 Task: Look for space in Zhu Cheng City, China from 1st June, 2023 to 9th June, 2023 for 5 adults in price range Rs.6000 to Rs.12000. Place can be entire place with 3 bedrooms having 3 beds and 3 bathrooms. Property type can be house, flat, guest house. Booking option can be shelf check-in. Required host language is Chinese (Simplified).
Action: Mouse moved to (532, 83)
Screenshot: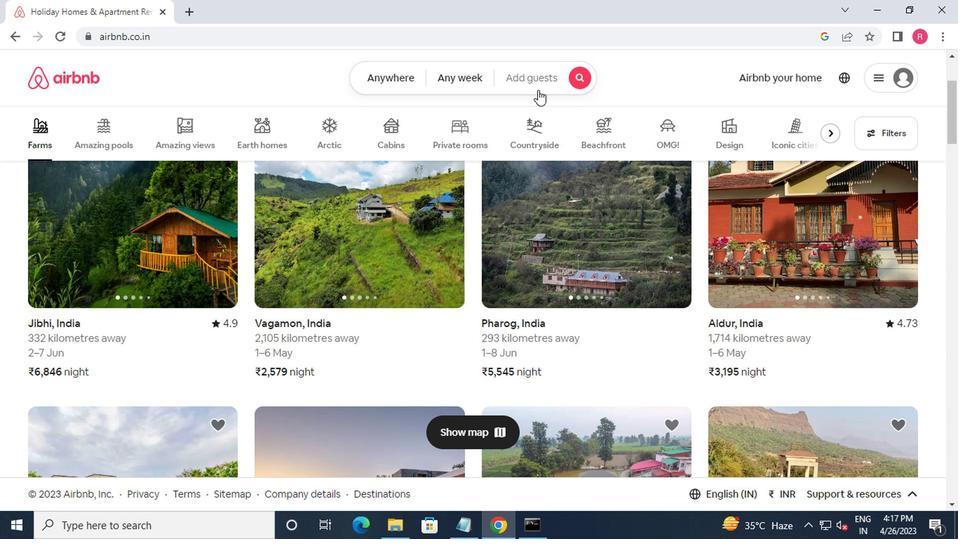 
Action: Mouse pressed left at (532, 83)
Screenshot: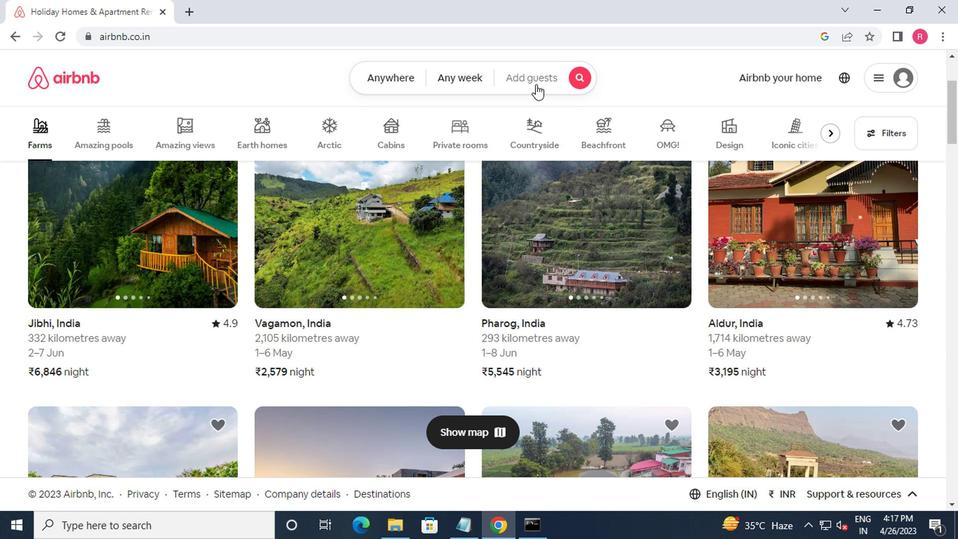 
Action: Mouse moved to (263, 143)
Screenshot: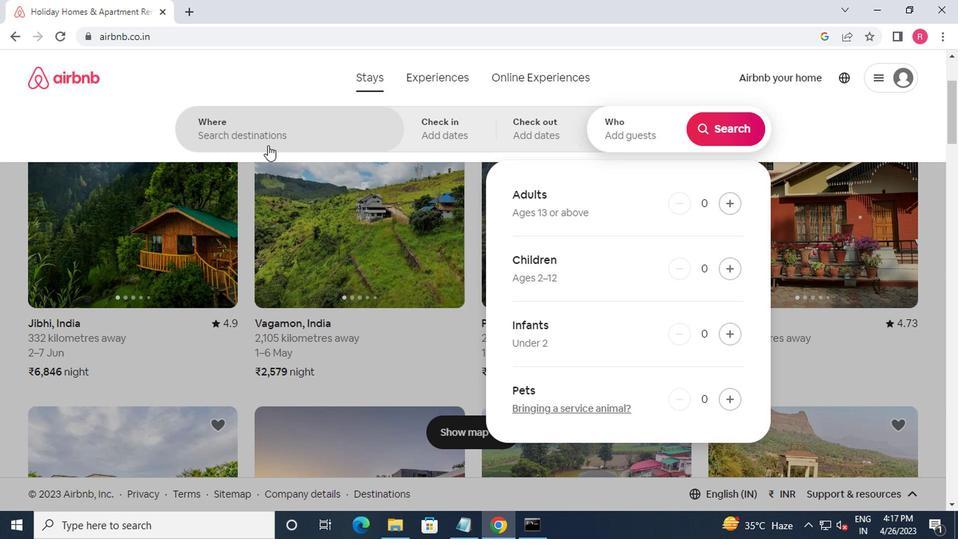 
Action: Mouse pressed left at (263, 143)
Screenshot: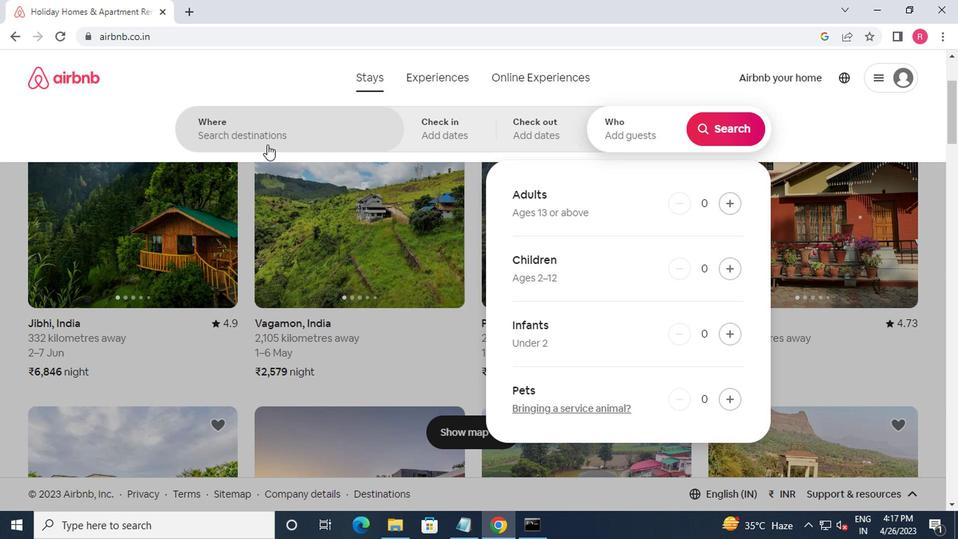 
Action: Mouse moved to (263, 143)
Screenshot: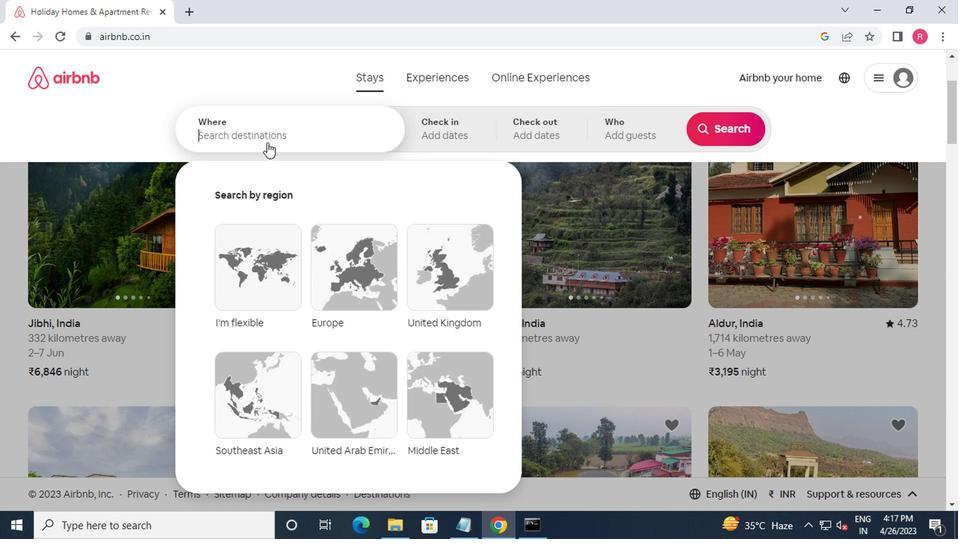 
Action: Key pressed zhu,china<Key.enter>
Screenshot: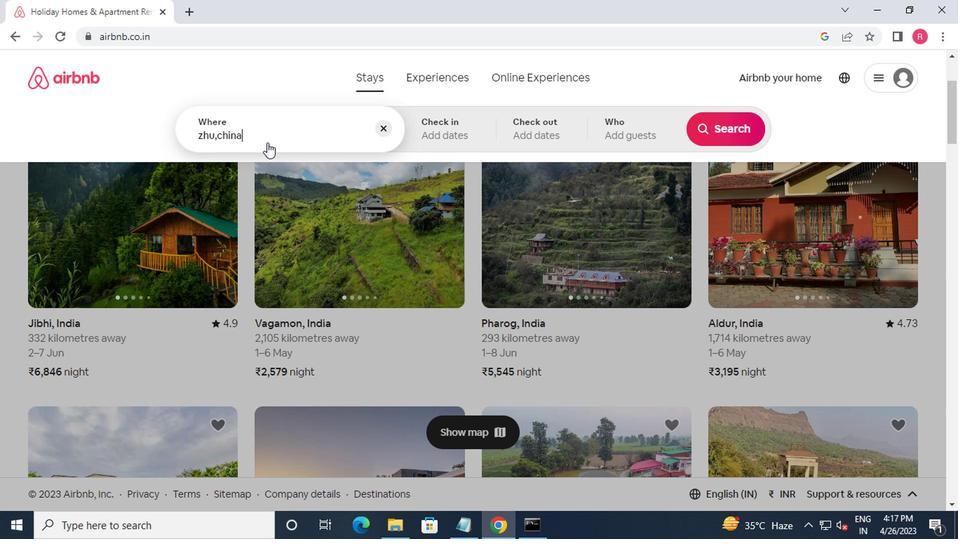 
Action: Mouse moved to (713, 245)
Screenshot: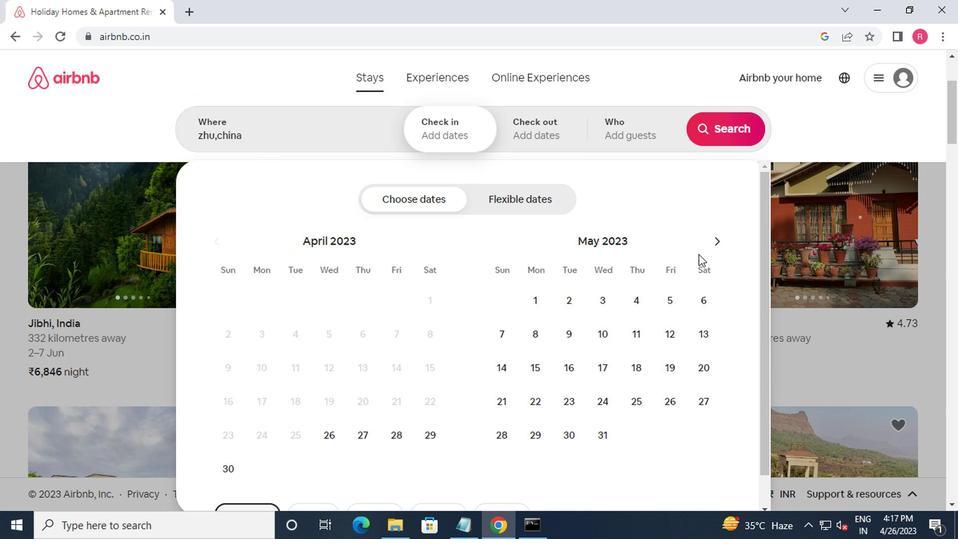 
Action: Mouse pressed left at (713, 245)
Screenshot: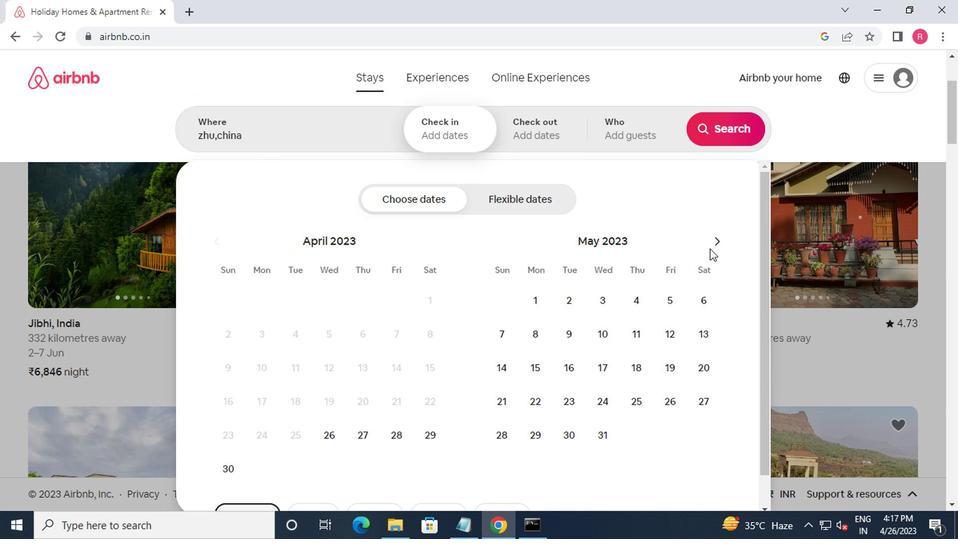 
Action: Mouse moved to (628, 305)
Screenshot: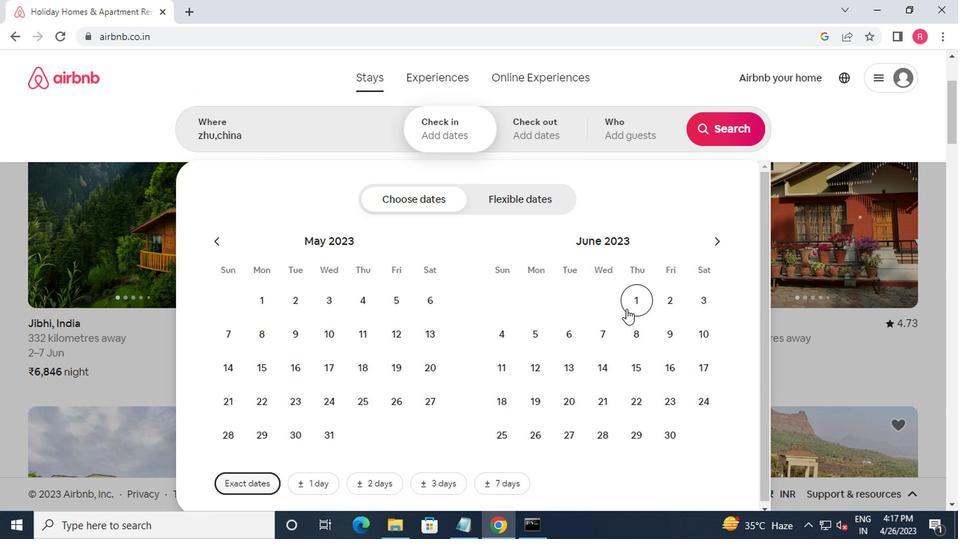 
Action: Mouse pressed left at (628, 305)
Screenshot: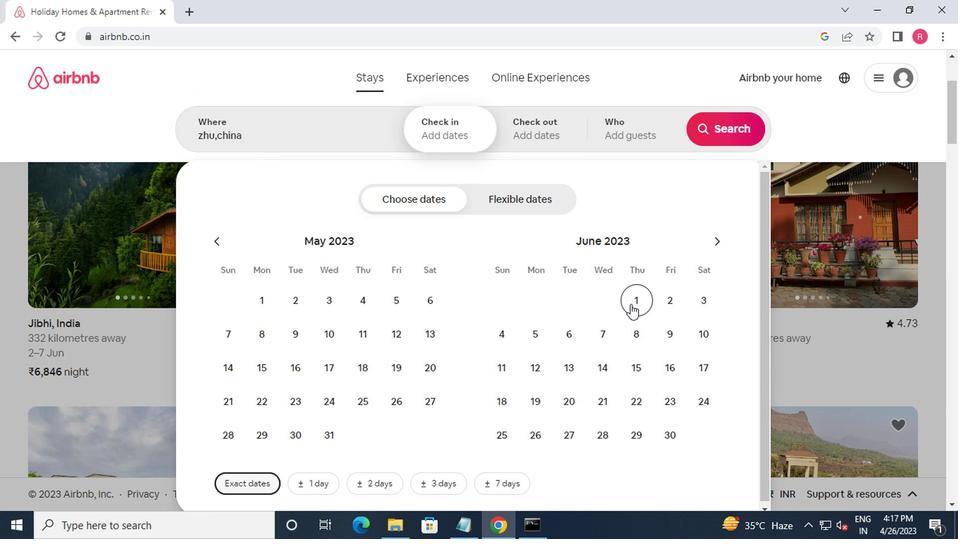 
Action: Mouse moved to (674, 335)
Screenshot: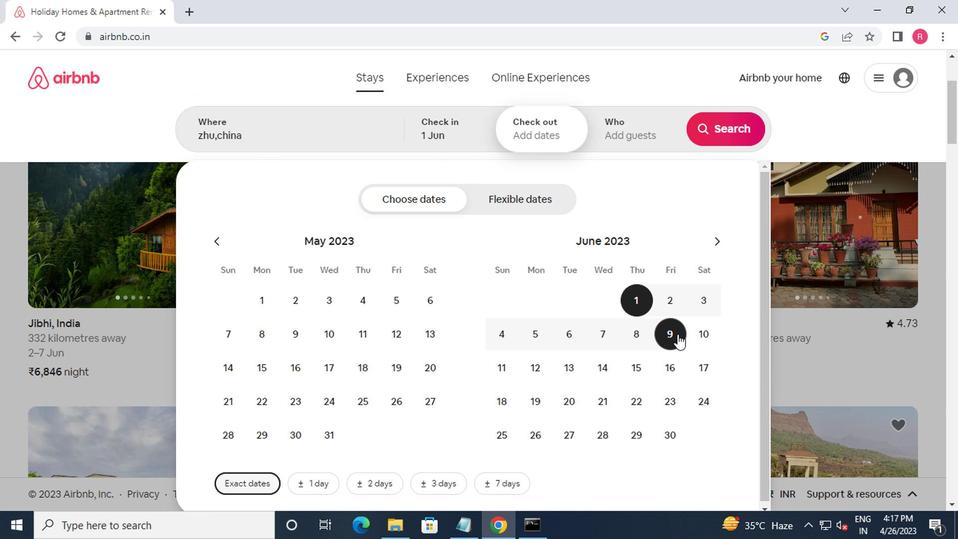 
Action: Mouse pressed left at (674, 335)
Screenshot: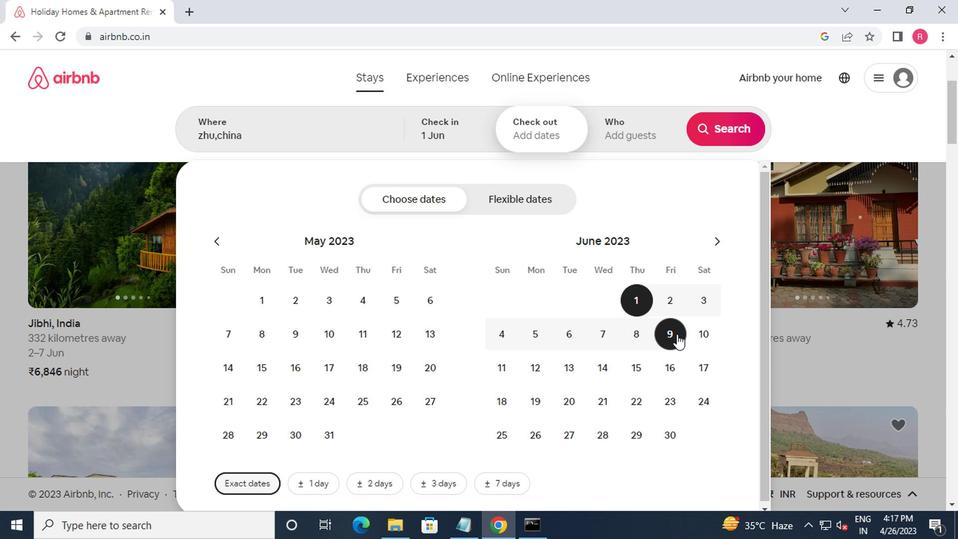 
Action: Mouse moved to (612, 124)
Screenshot: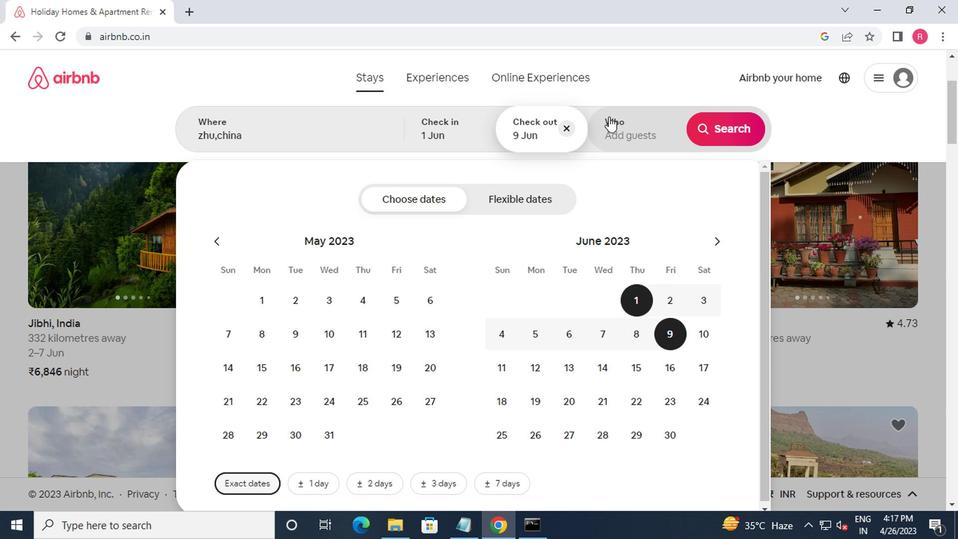 
Action: Mouse pressed left at (612, 124)
Screenshot: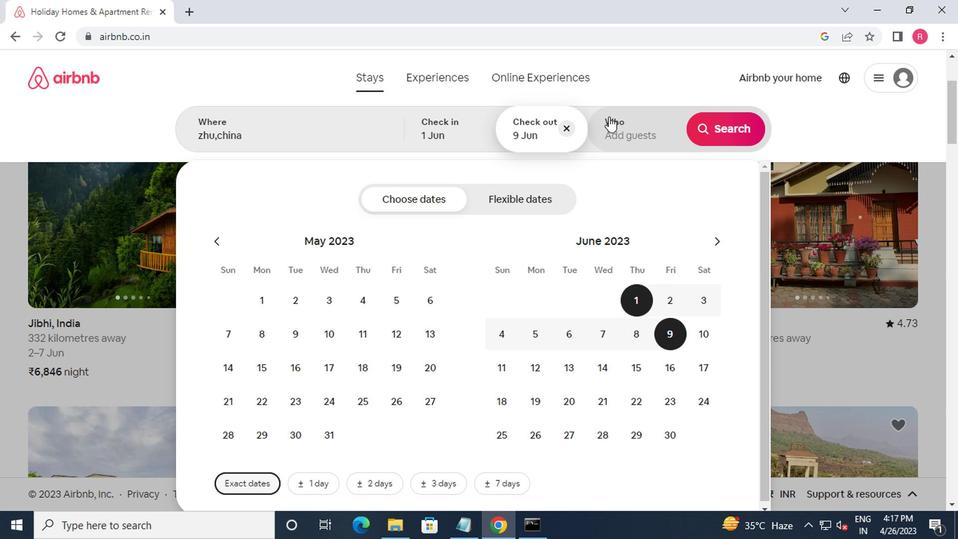 
Action: Mouse moved to (724, 204)
Screenshot: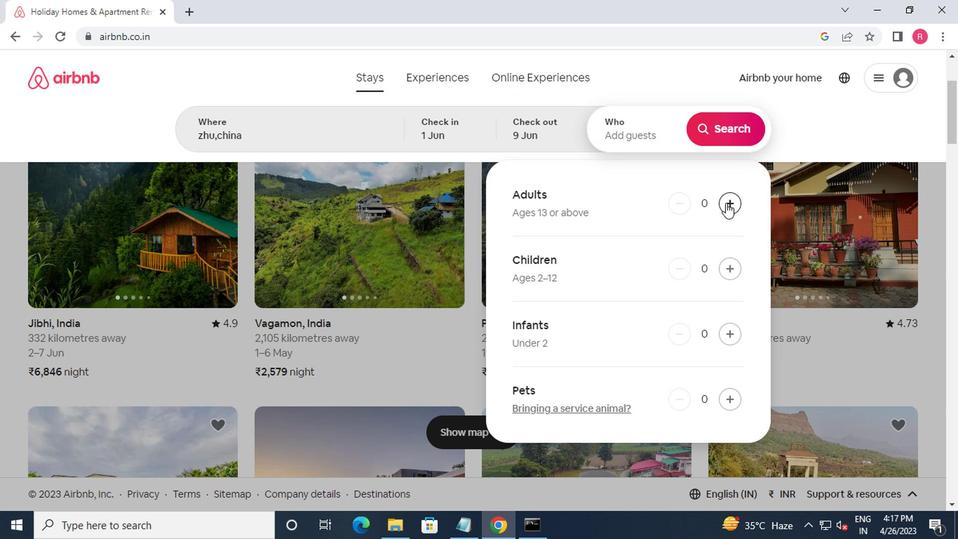 
Action: Mouse pressed left at (724, 204)
Screenshot: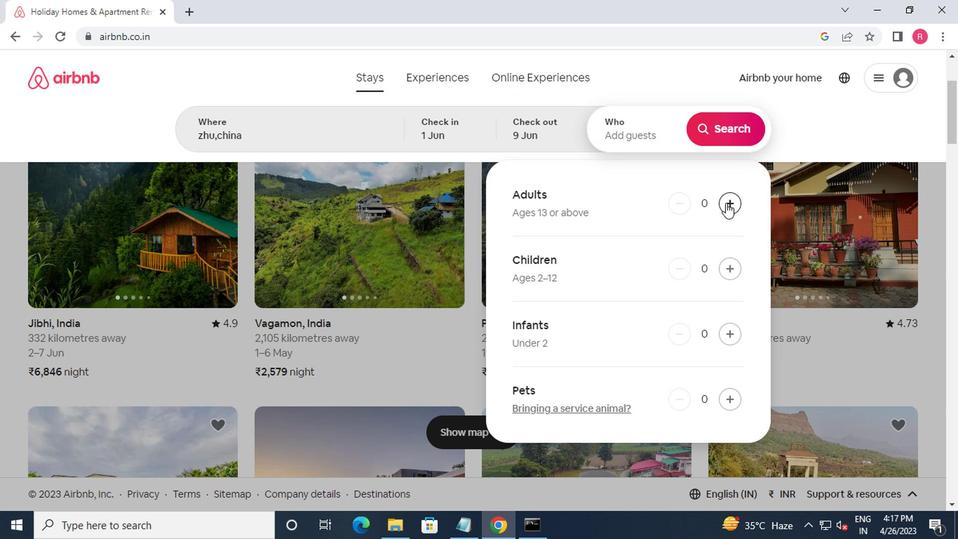 
Action: Mouse moved to (724, 204)
Screenshot: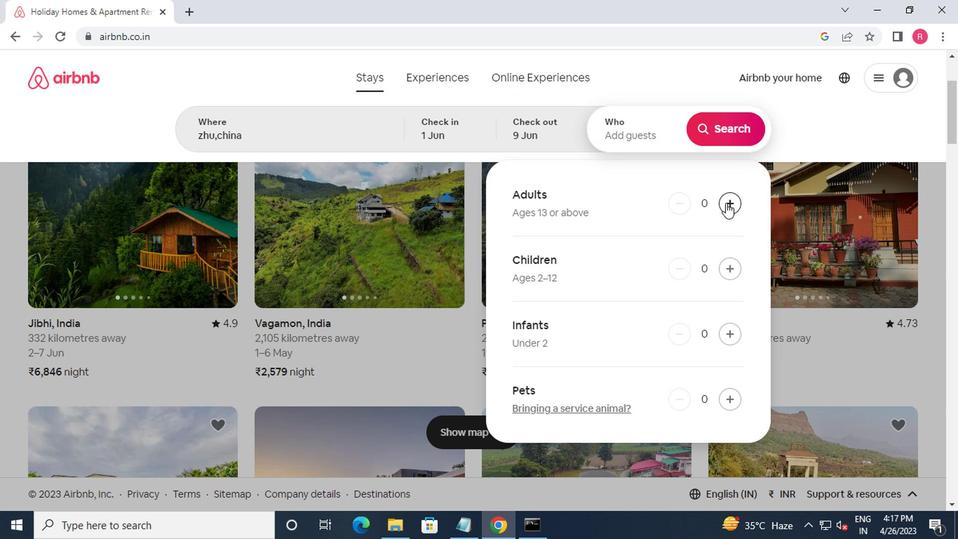 
Action: Mouse pressed left at (724, 204)
Screenshot: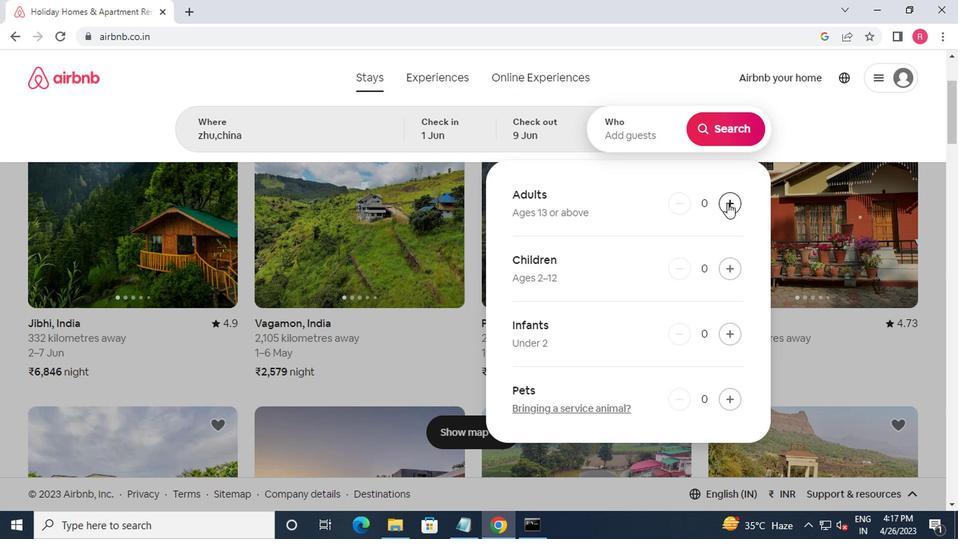 
Action: Mouse moved to (726, 202)
Screenshot: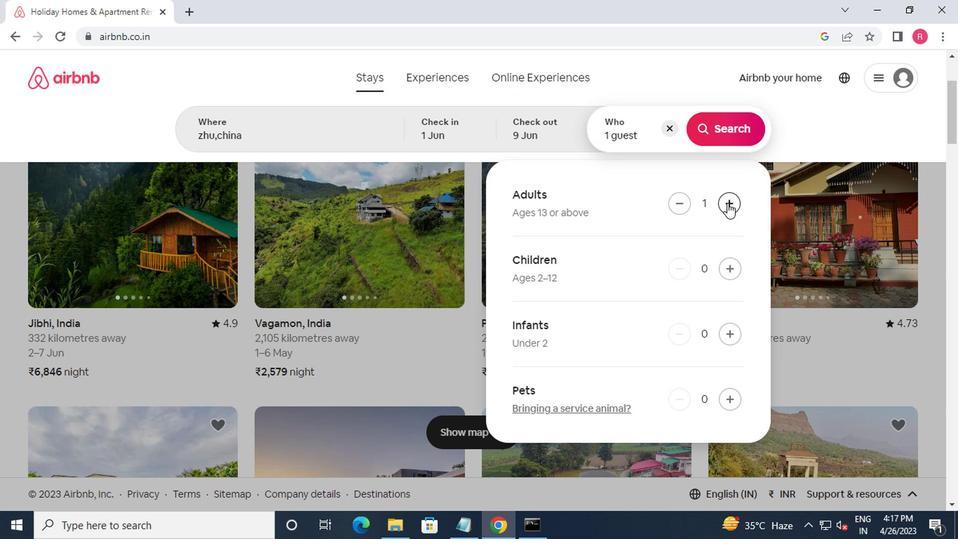 
Action: Mouse pressed left at (726, 202)
Screenshot: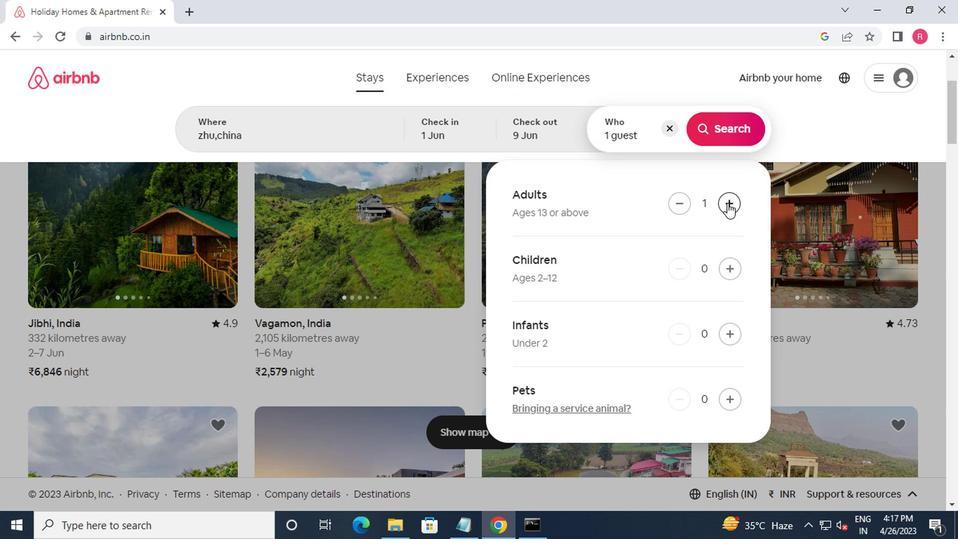 
Action: Mouse moved to (727, 201)
Screenshot: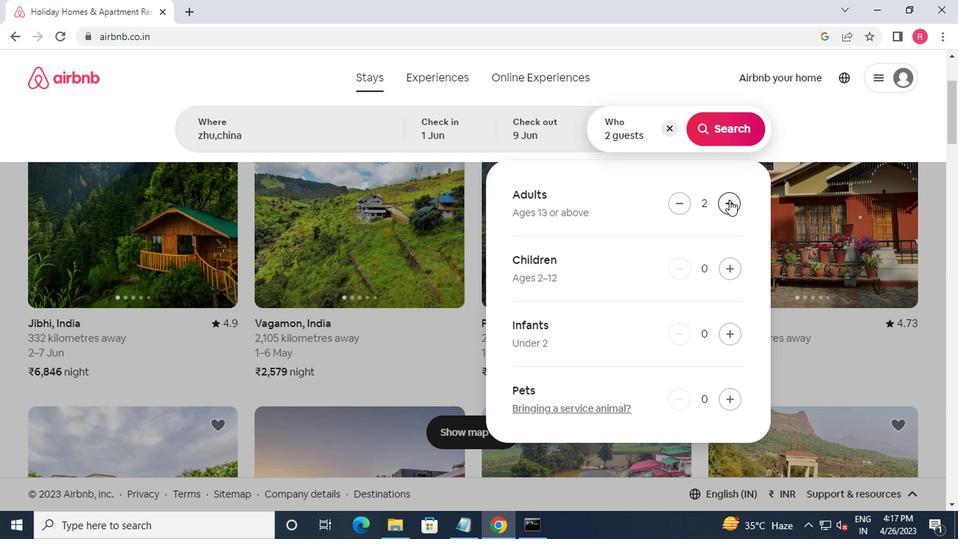 
Action: Mouse pressed left at (727, 201)
Screenshot: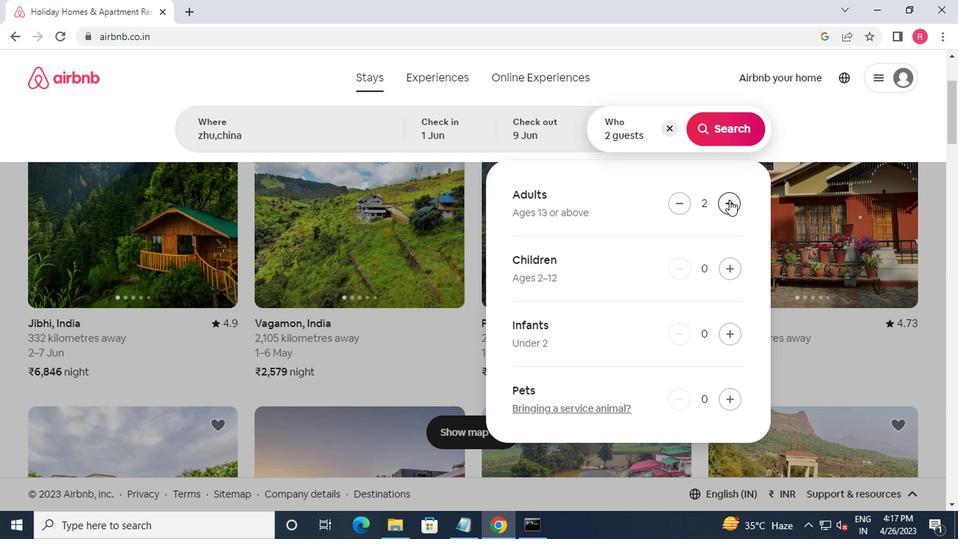 
Action: Mouse pressed left at (727, 201)
Screenshot: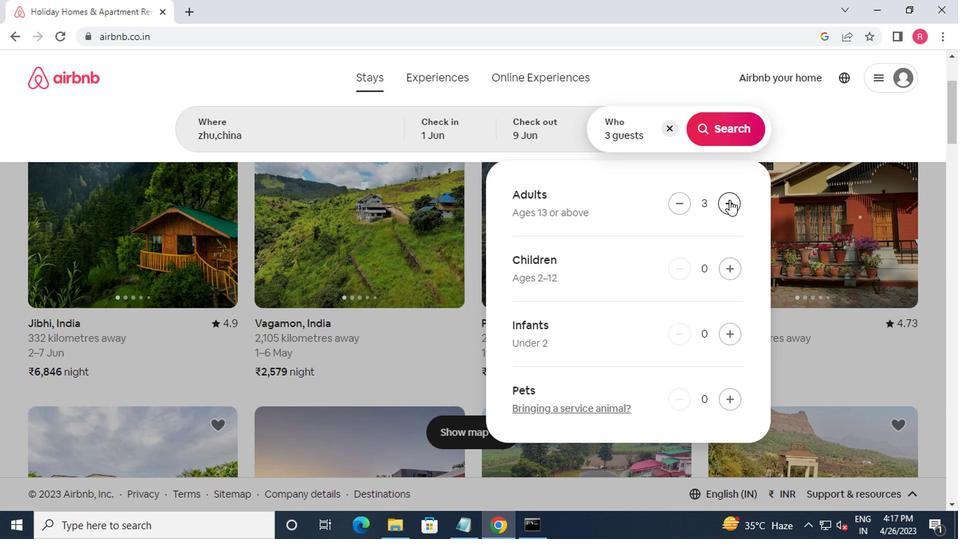 
Action: Mouse moved to (705, 140)
Screenshot: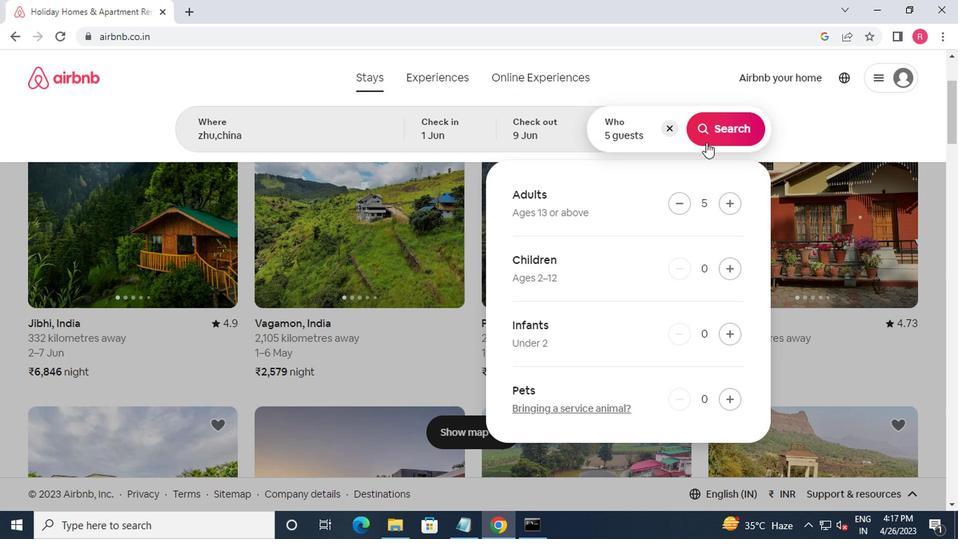 
Action: Mouse pressed left at (705, 140)
Screenshot: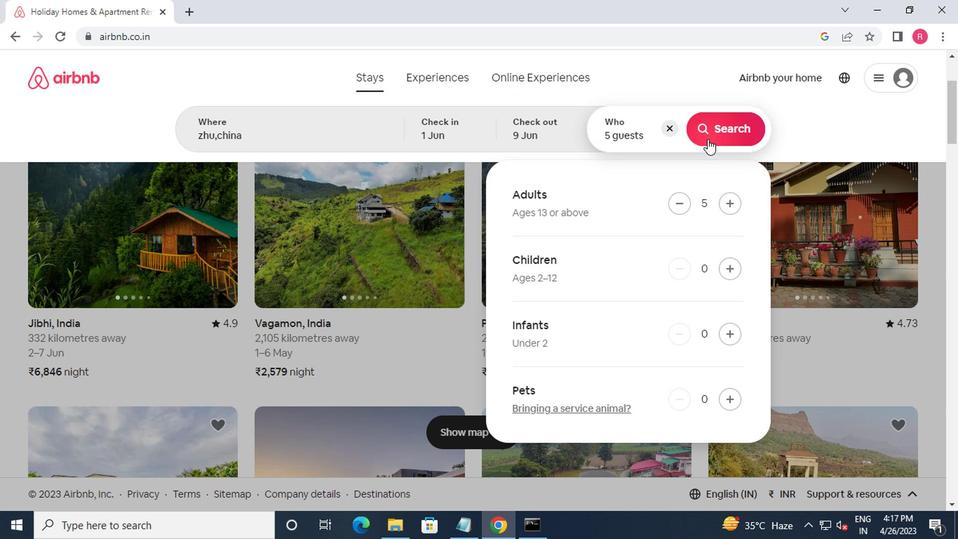 
Action: Mouse moved to (892, 130)
Screenshot: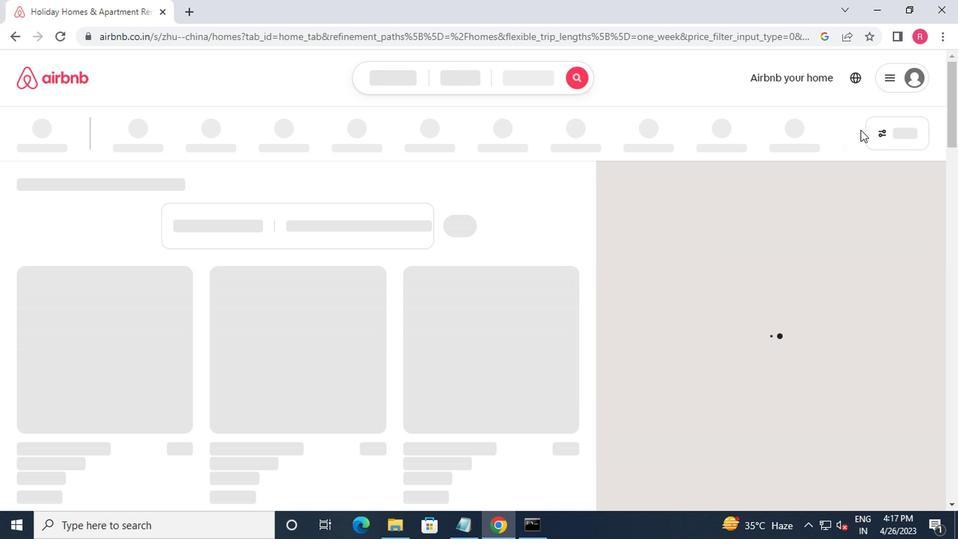 
Action: Mouse pressed left at (892, 130)
Screenshot: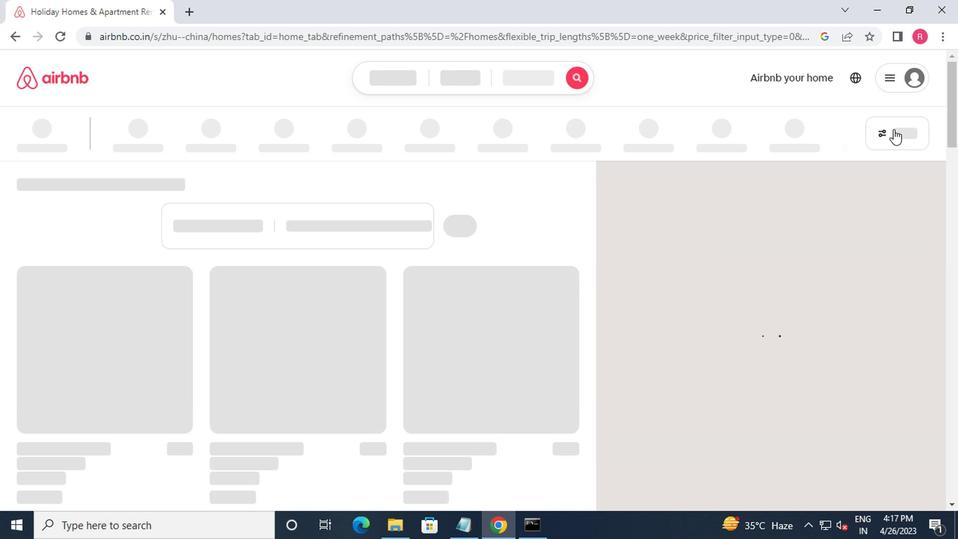 
Action: Mouse moved to (313, 224)
Screenshot: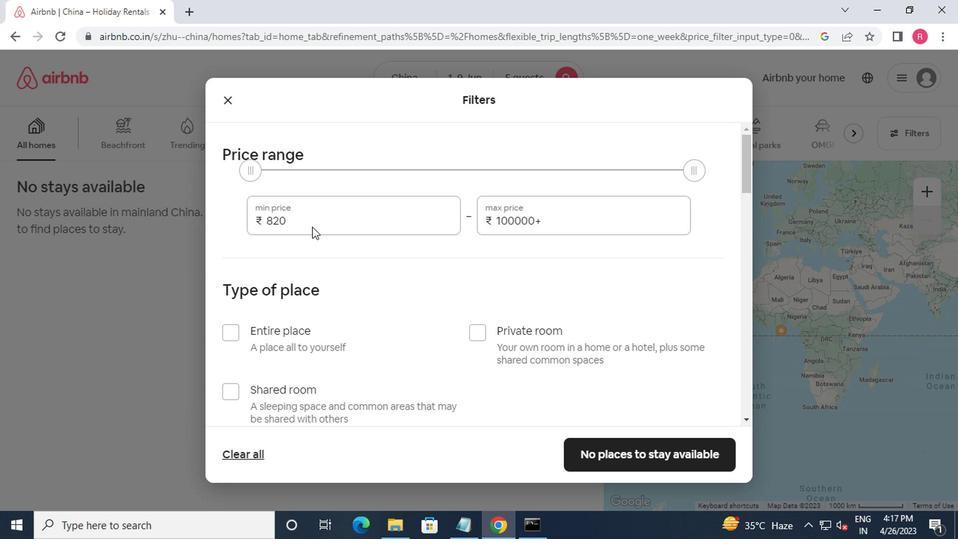 
Action: Mouse pressed left at (313, 224)
Screenshot: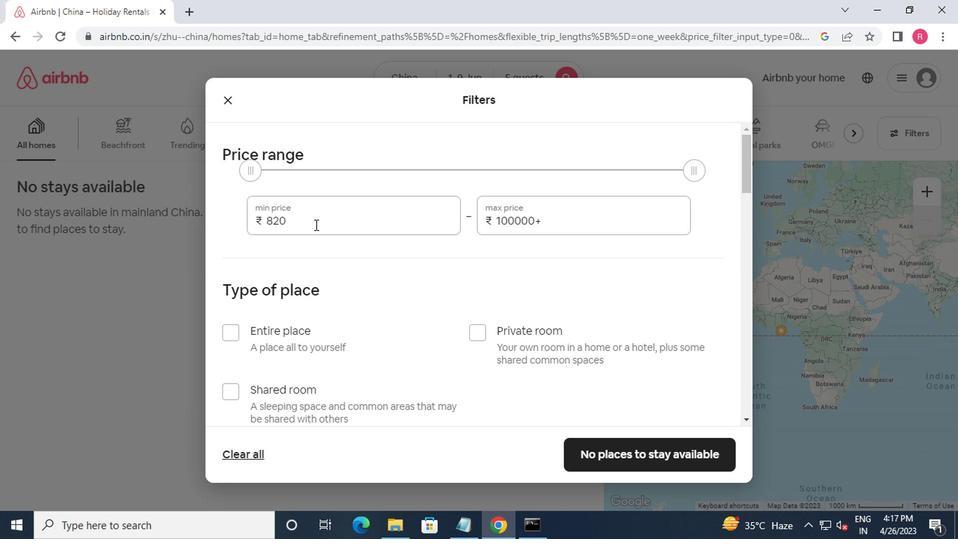 
Action: Mouse moved to (291, 246)
Screenshot: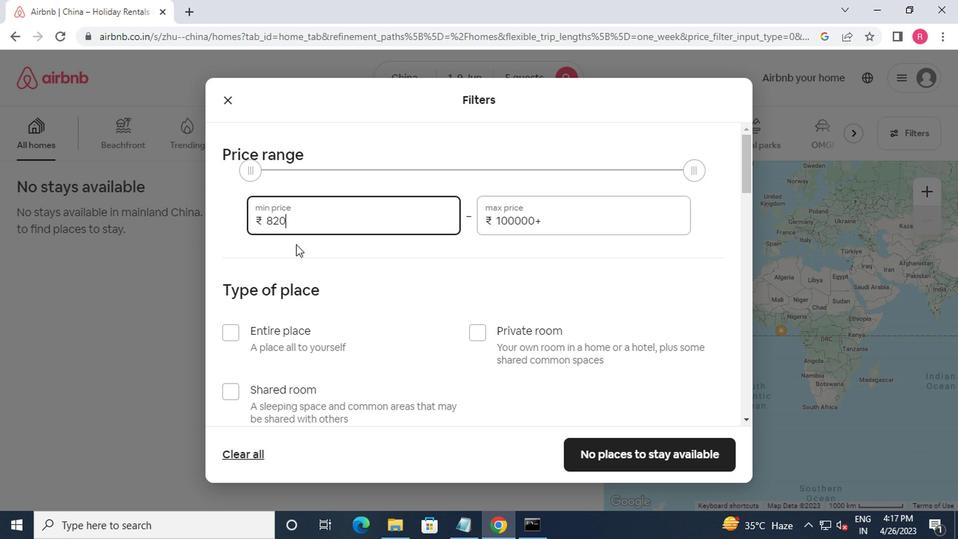 
Action: Key pressed <Key.backspace><Key.backspace><Key.backspace><Key.backspace>6000<Key.tab>12<Key.backspace><Key.backspace><Key.backspace><Key.backspace><Key.backspace><Key.backspace>2000
Screenshot: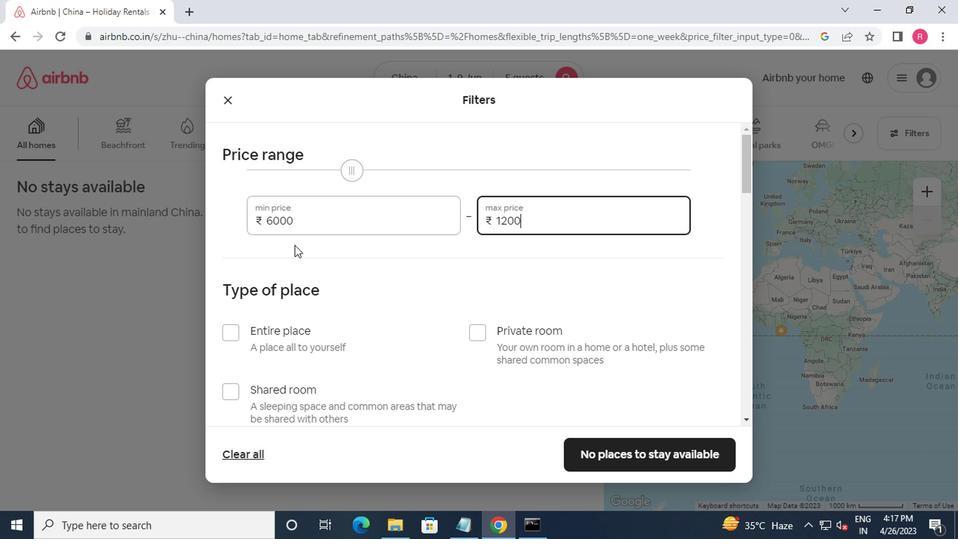 
Action: Mouse moved to (211, 323)
Screenshot: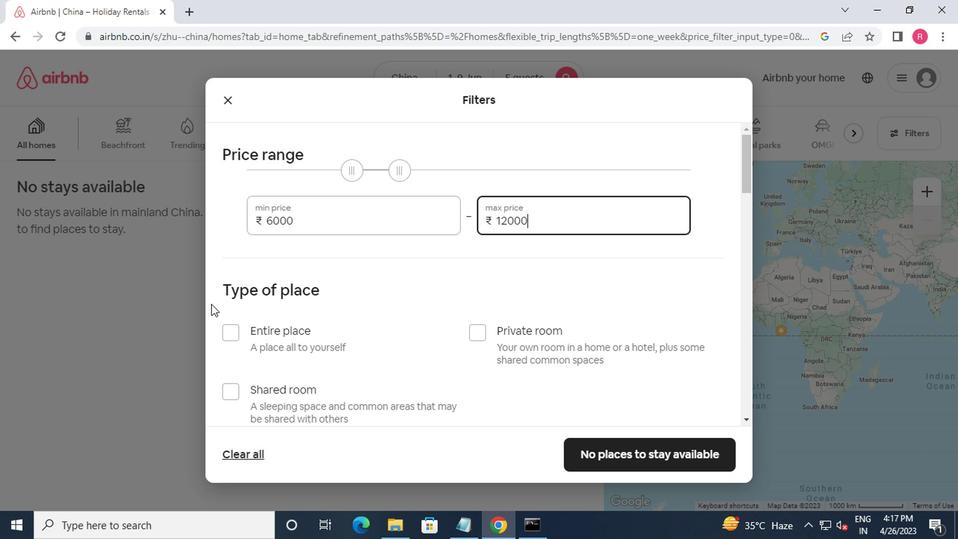 
Action: Mouse scrolled (211, 322) with delta (0, 0)
Screenshot: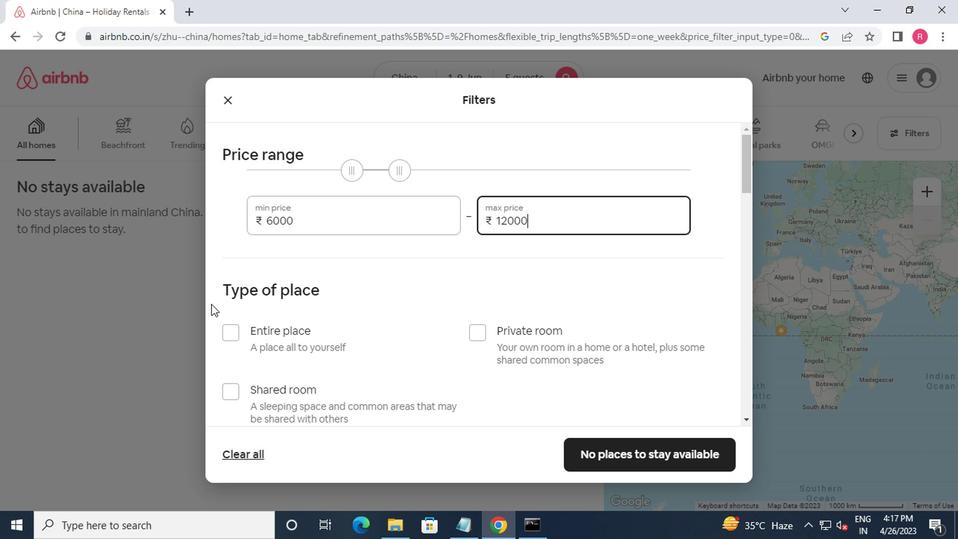 
Action: Mouse moved to (226, 267)
Screenshot: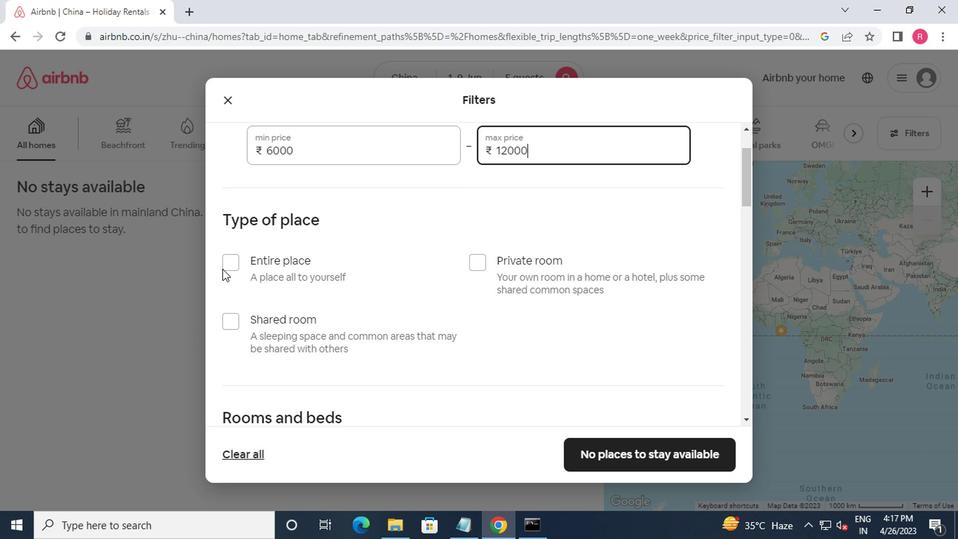 
Action: Mouse pressed left at (226, 267)
Screenshot: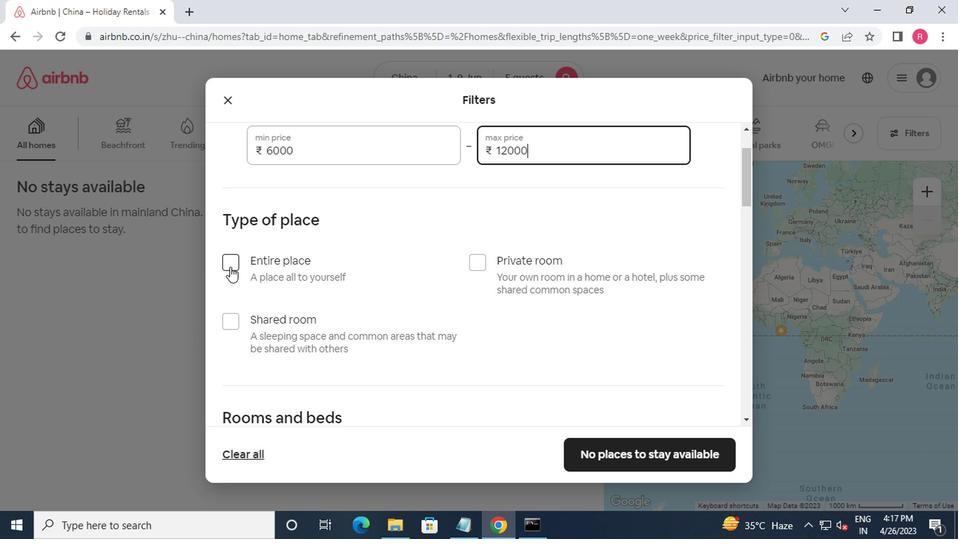 
Action: Mouse moved to (227, 274)
Screenshot: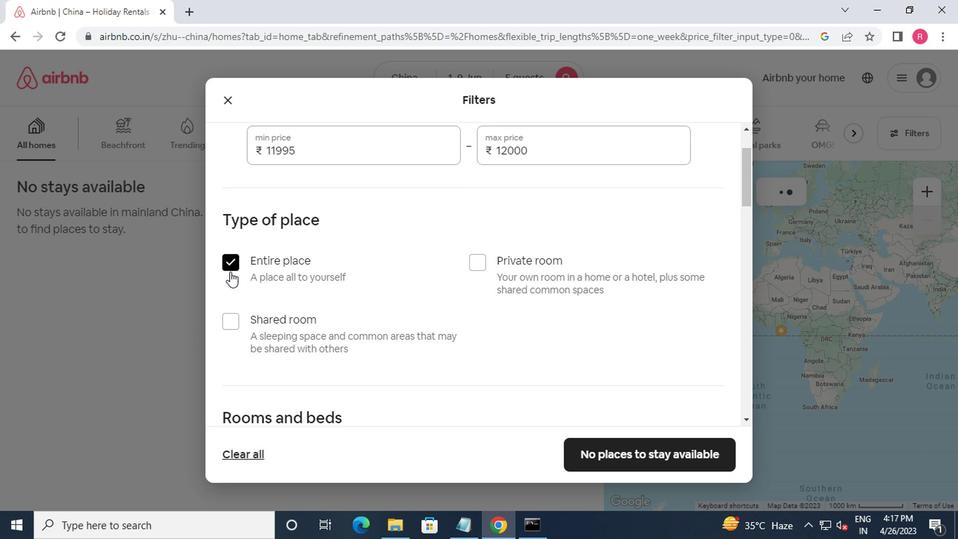 
Action: Mouse scrolled (227, 273) with delta (0, 0)
Screenshot: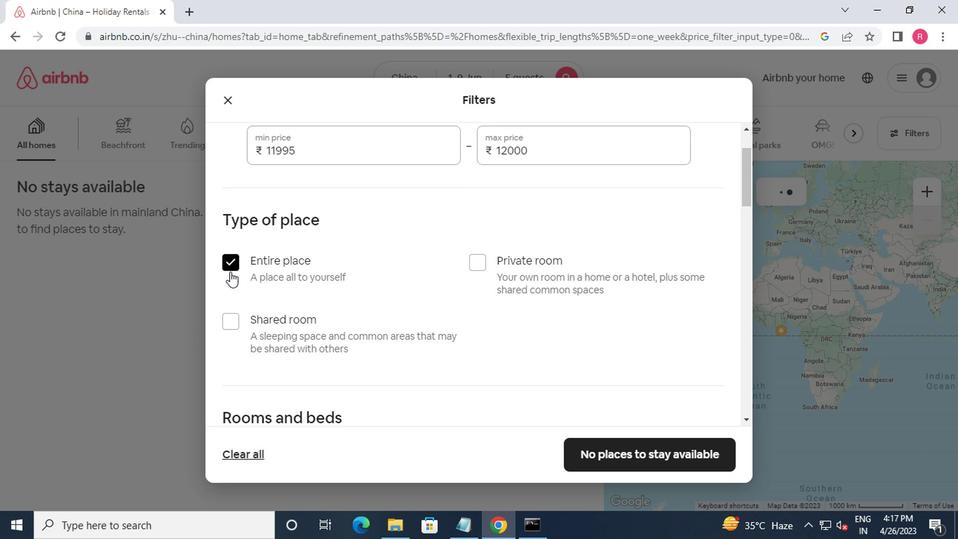 
Action: Mouse moved to (236, 287)
Screenshot: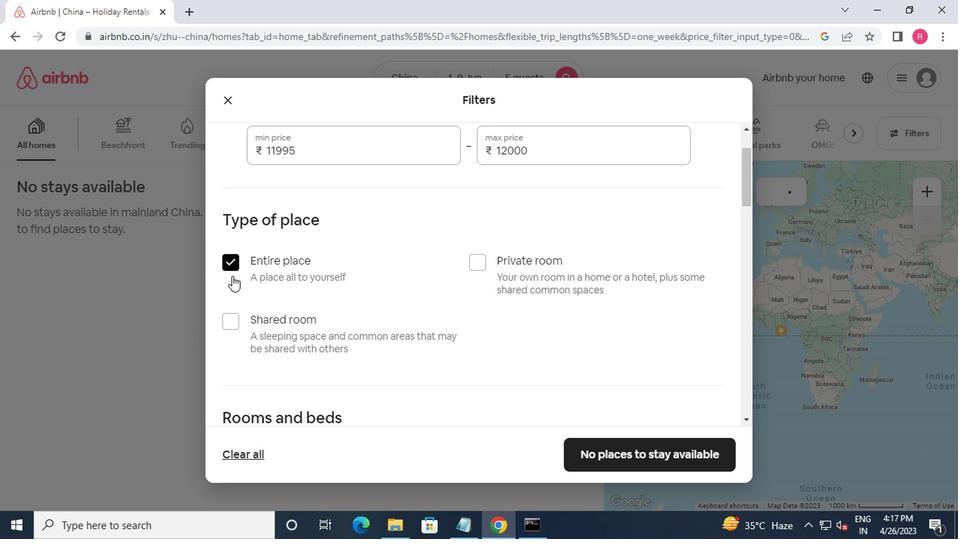 
Action: Mouse scrolled (236, 286) with delta (0, 0)
Screenshot: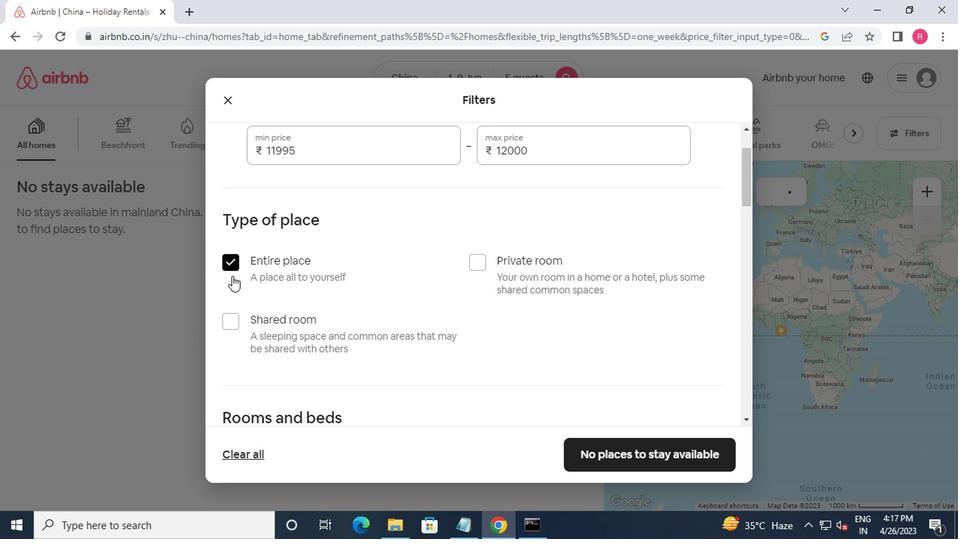 
Action: Mouse moved to (236, 290)
Screenshot: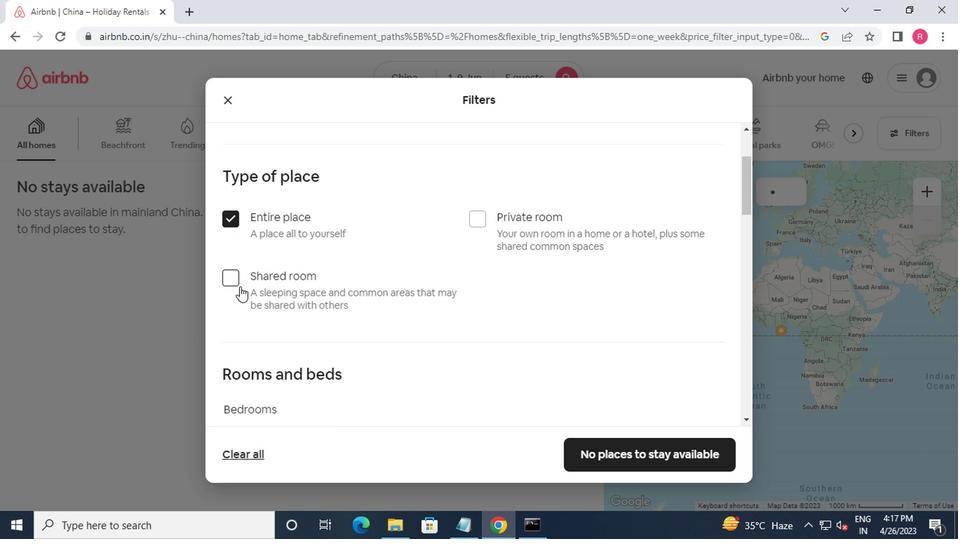 
Action: Mouse scrolled (236, 289) with delta (0, 0)
Screenshot: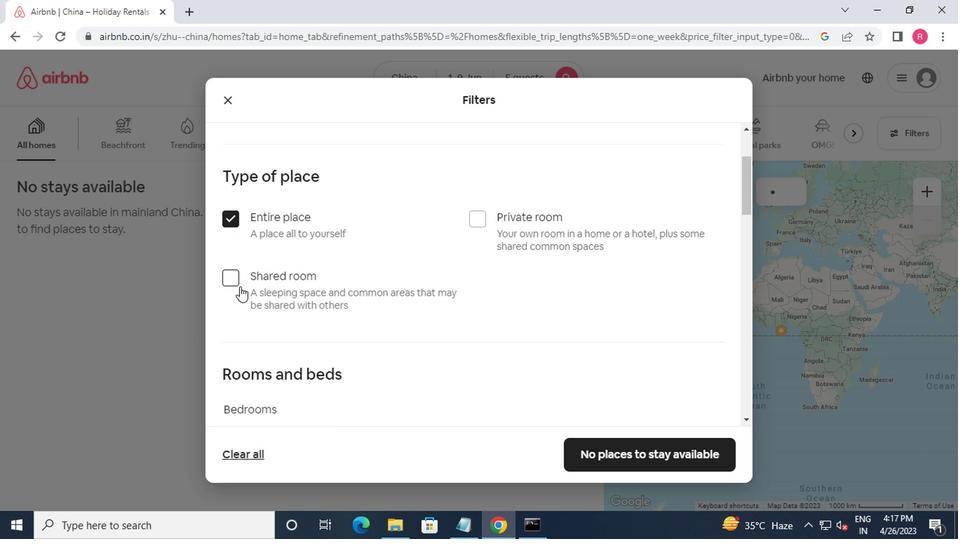 
Action: Mouse moved to (390, 284)
Screenshot: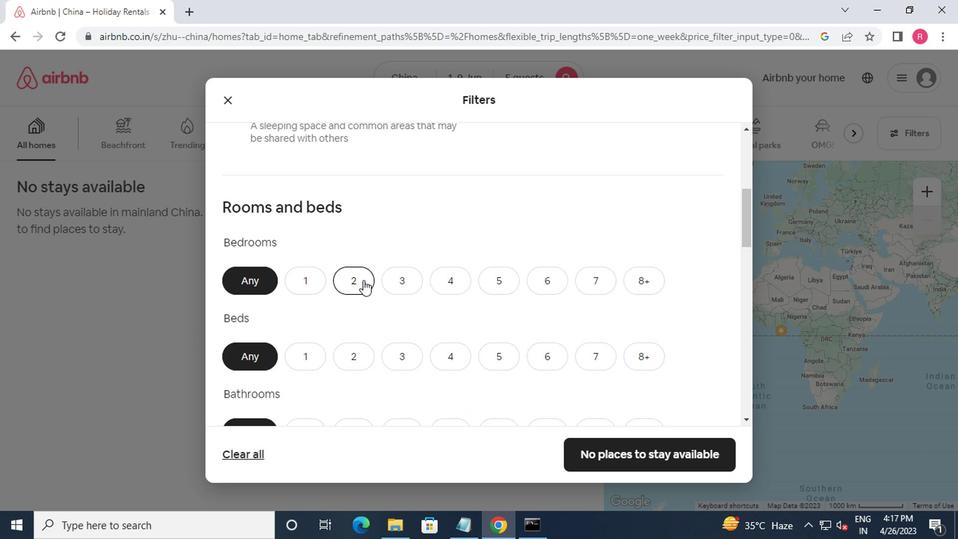 
Action: Mouse pressed left at (390, 284)
Screenshot: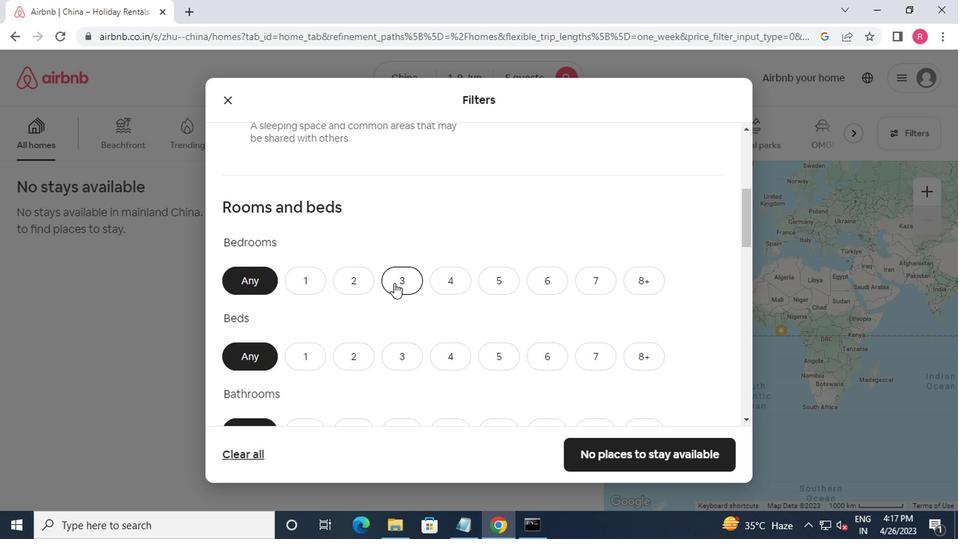 
Action: Mouse moved to (395, 287)
Screenshot: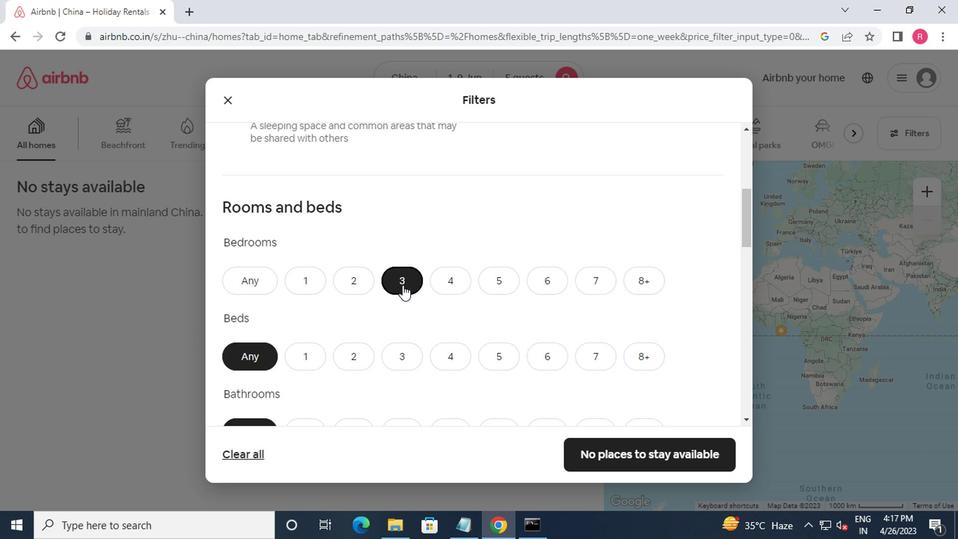 
Action: Mouse scrolled (395, 286) with delta (0, 0)
Screenshot: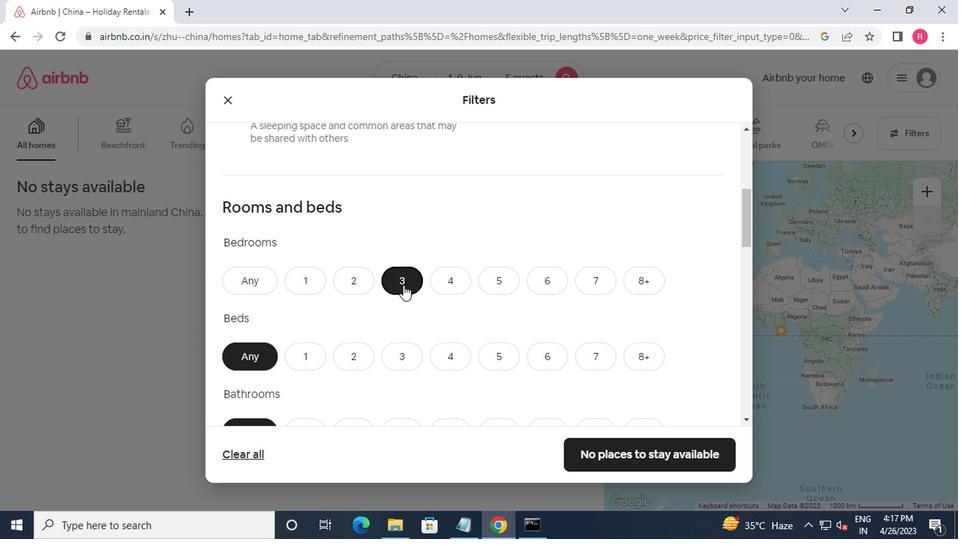 
Action: Mouse moved to (394, 287)
Screenshot: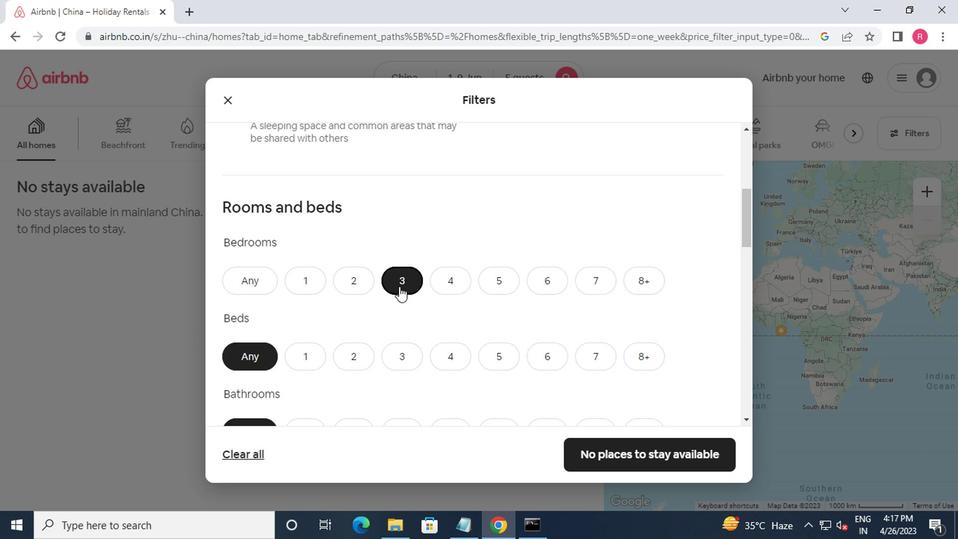 
Action: Mouse scrolled (394, 286) with delta (0, 0)
Screenshot: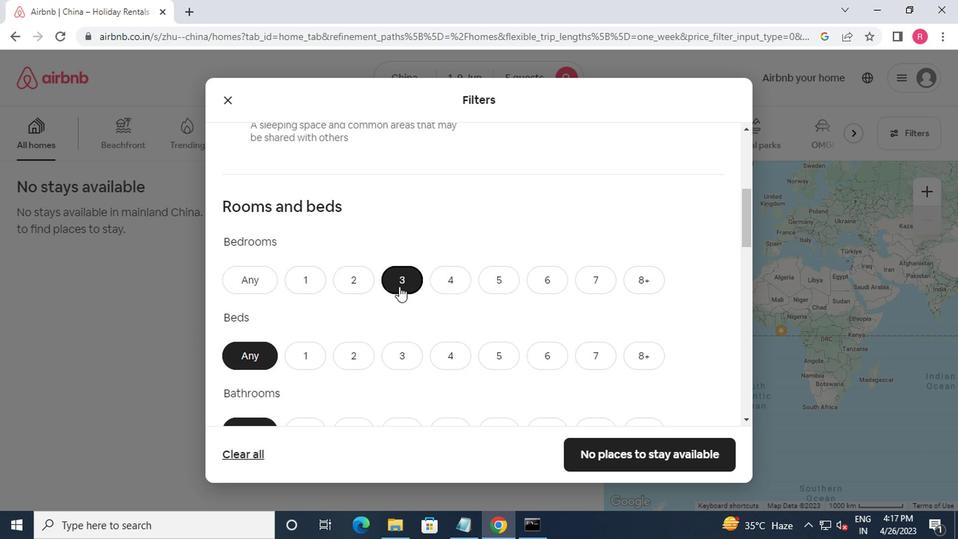 
Action: Mouse moved to (396, 217)
Screenshot: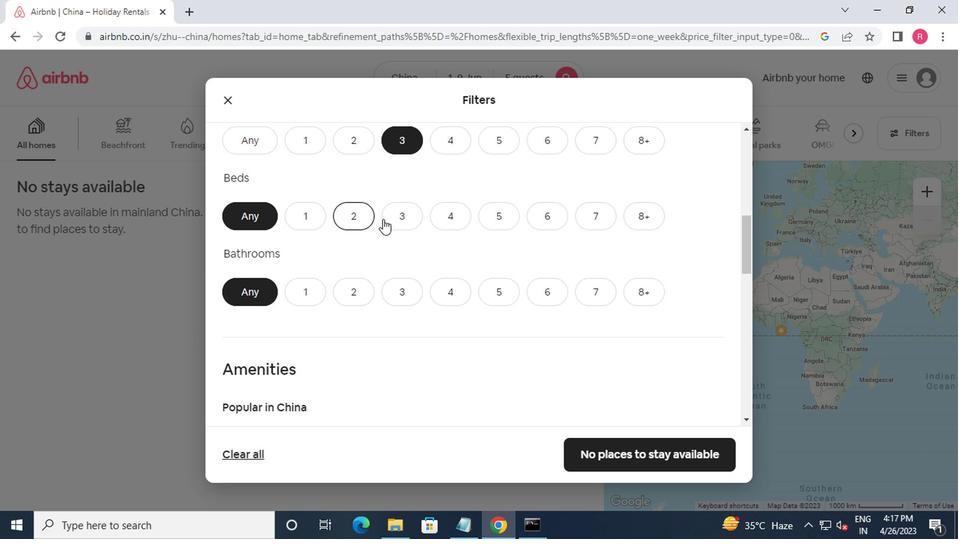 
Action: Mouse pressed left at (396, 217)
Screenshot: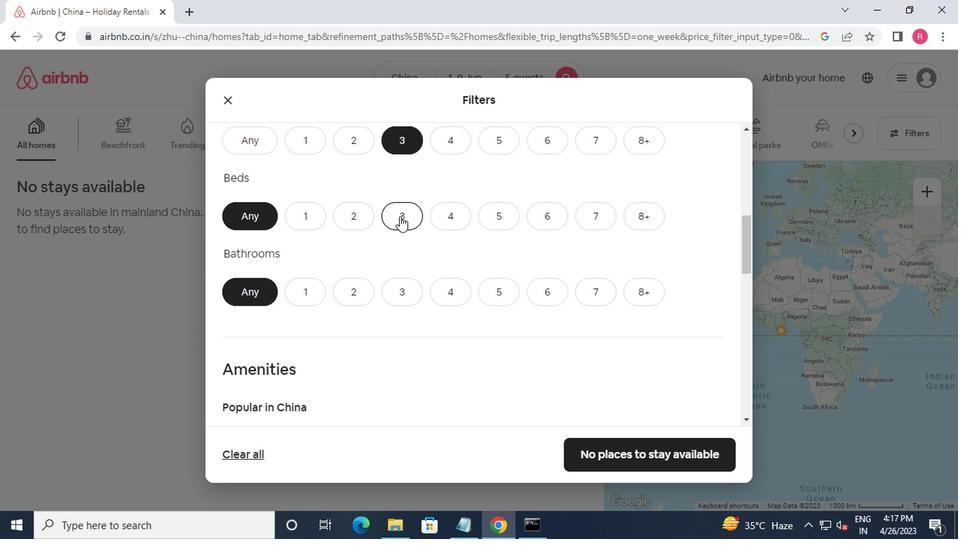 
Action: Mouse moved to (397, 226)
Screenshot: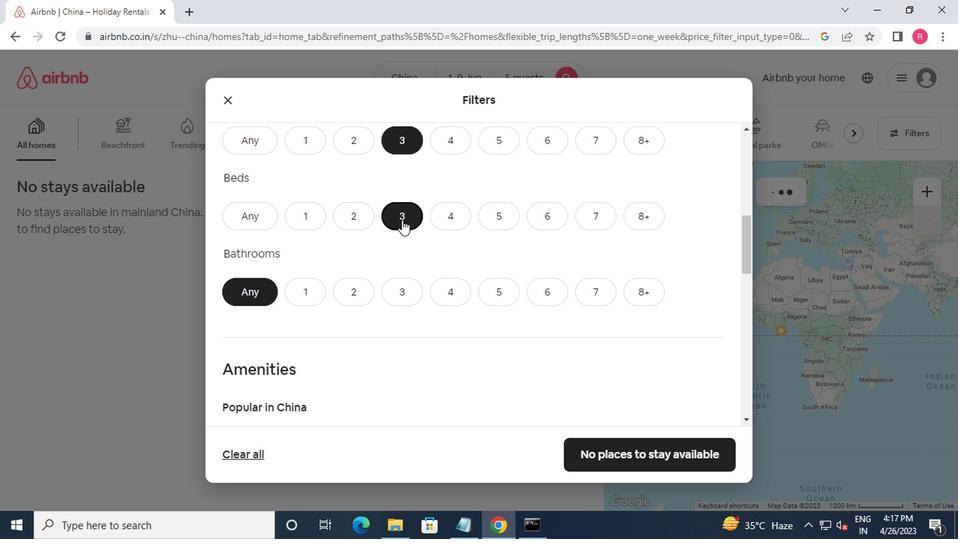 
Action: Mouse scrolled (397, 225) with delta (0, 0)
Screenshot: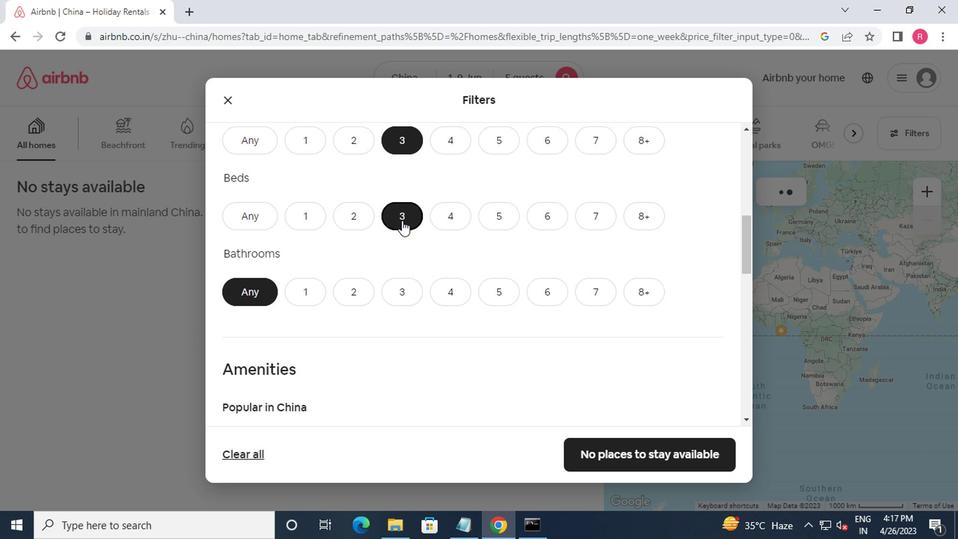 
Action: Mouse moved to (394, 231)
Screenshot: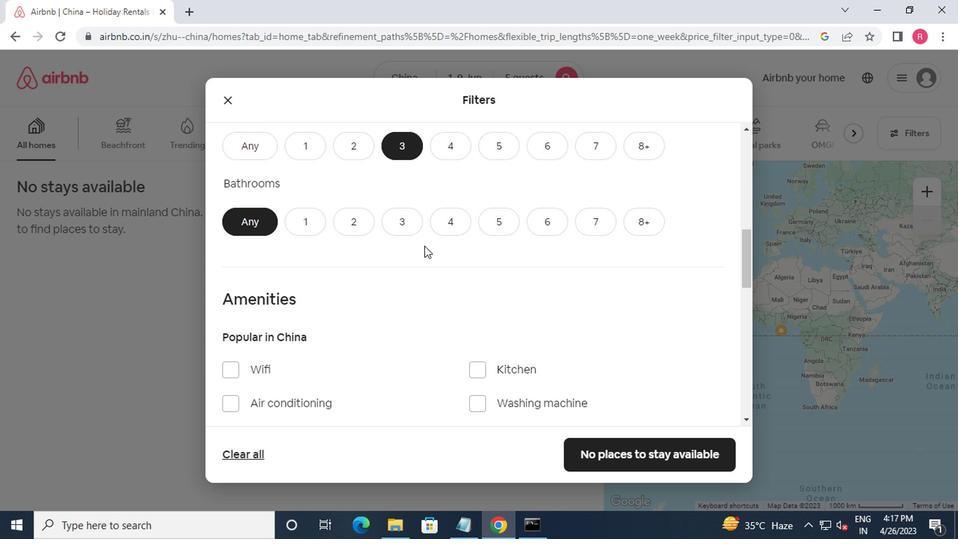 
Action: Mouse pressed left at (394, 231)
Screenshot: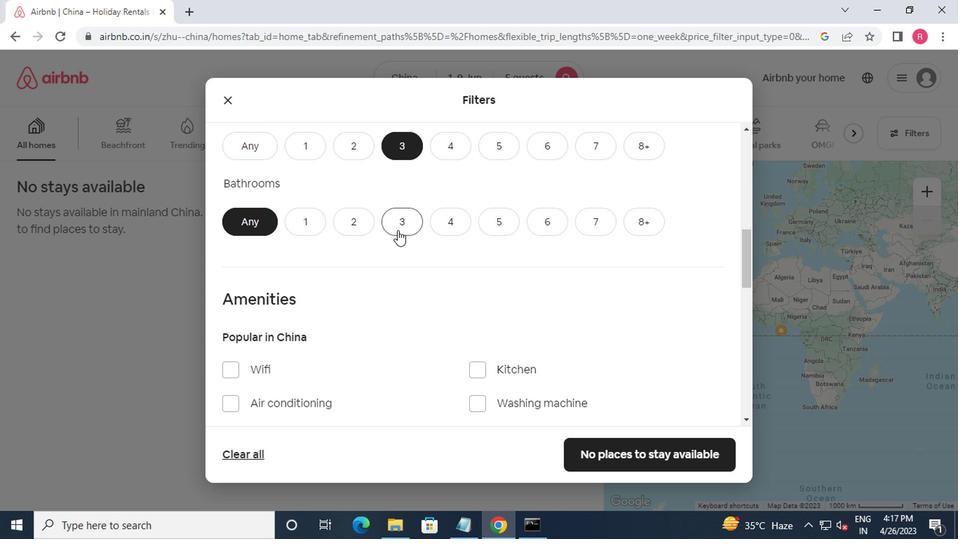
Action: Mouse moved to (416, 256)
Screenshot: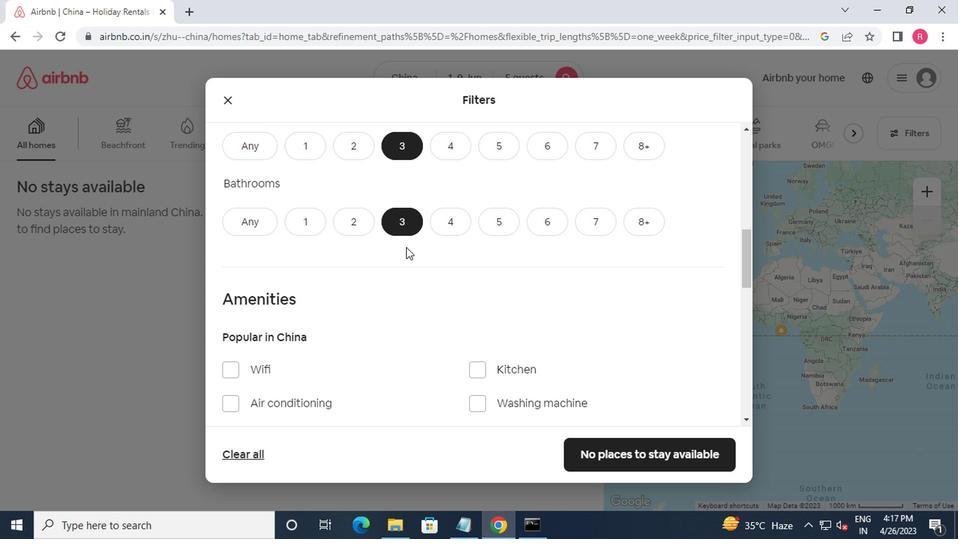 
Action: Mouse scrolled (416, 255) with delta (0, 0)
Screenshot: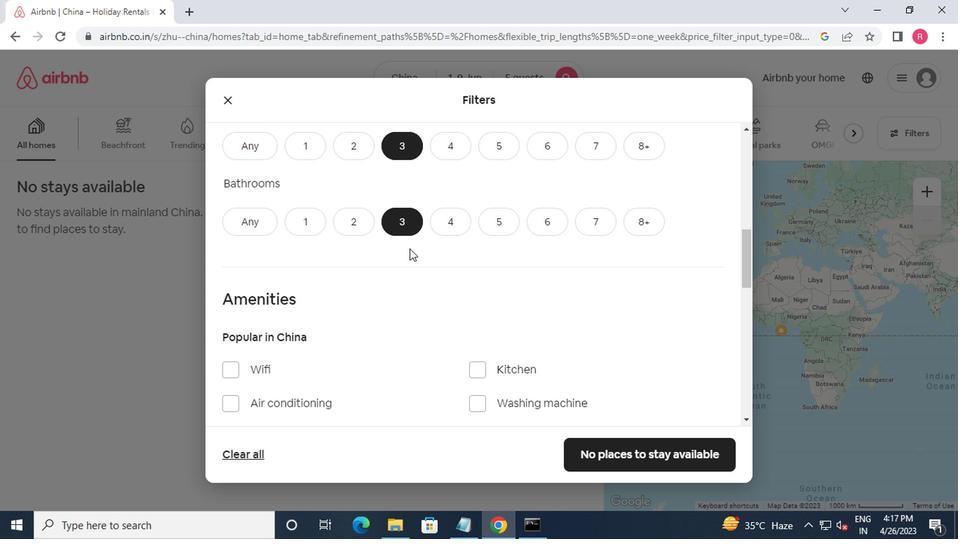 
Action: Mouse moved to (430, 260)
Screenshot: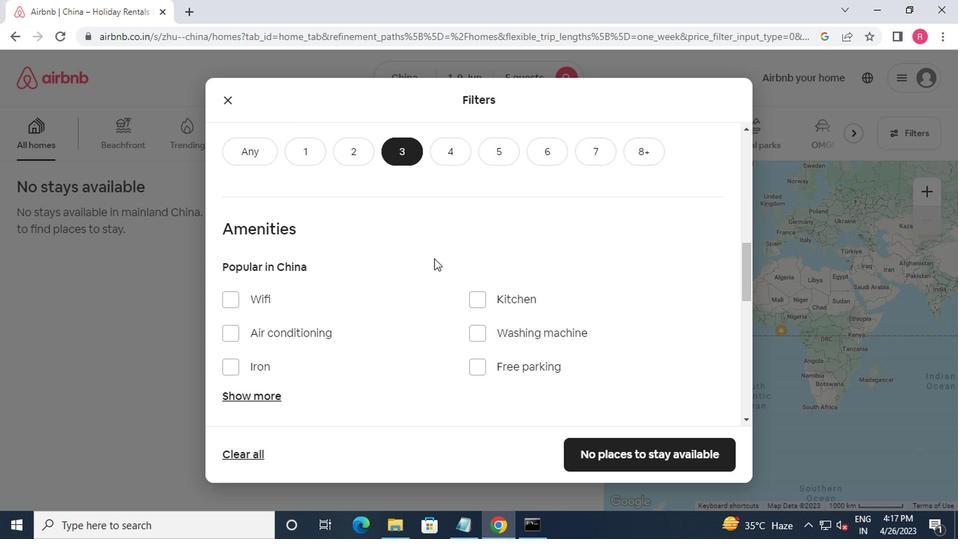 
Action: Mouse scrolled (430, 259) with delta (0, 0)
Screenshot: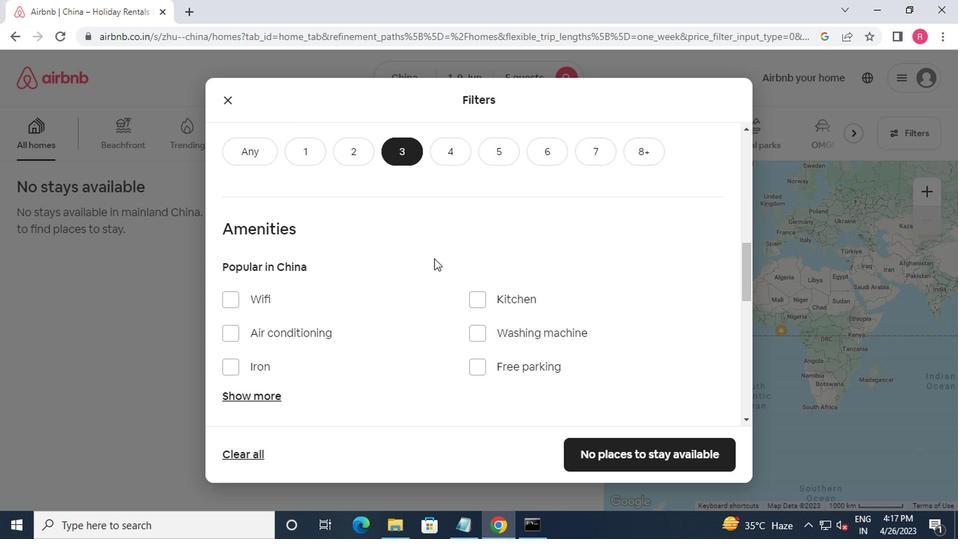 
Action: Mouse moved to (430, 261)
Screenshot: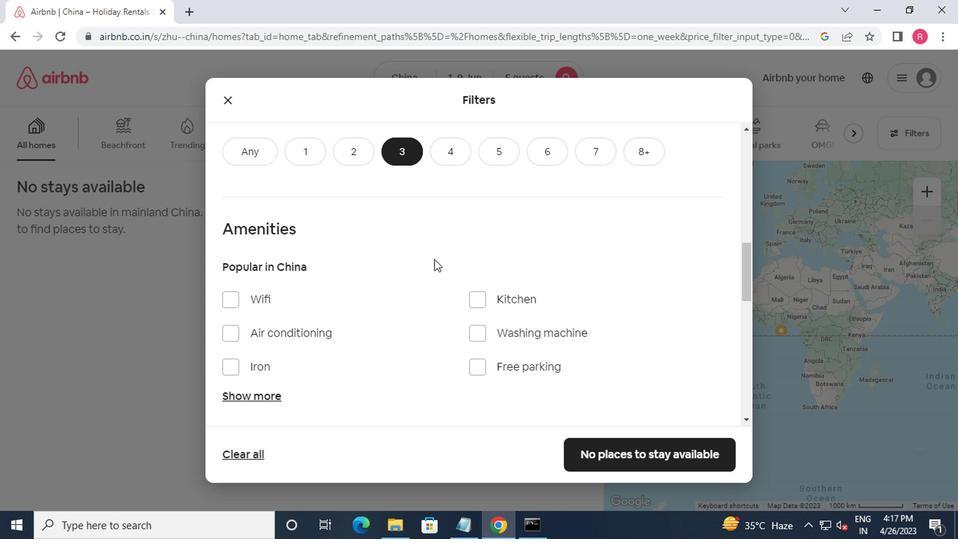 
Action: Mouse scrolled (430, 260) with delta (0, 0)
Screenshot: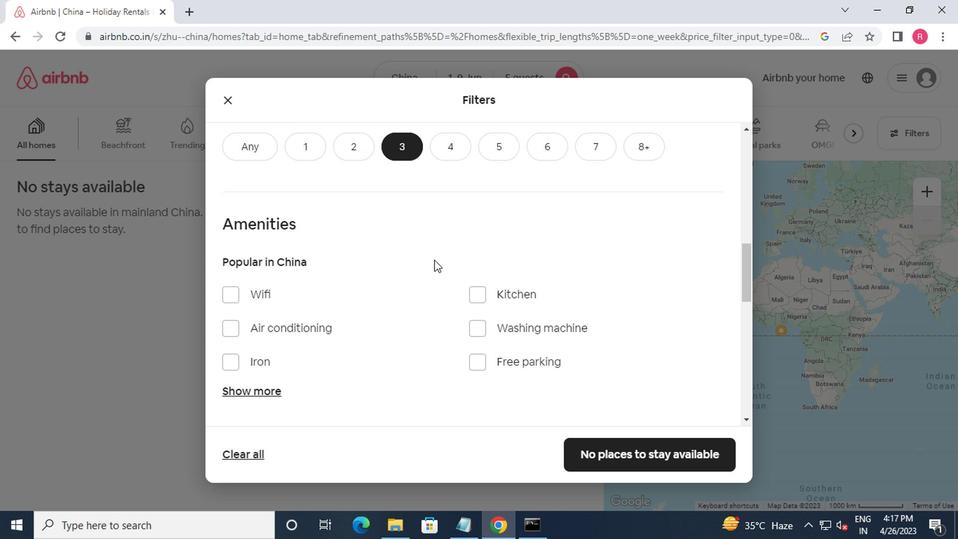 
Action: Mouse moved to (430, 263)
Screenshot: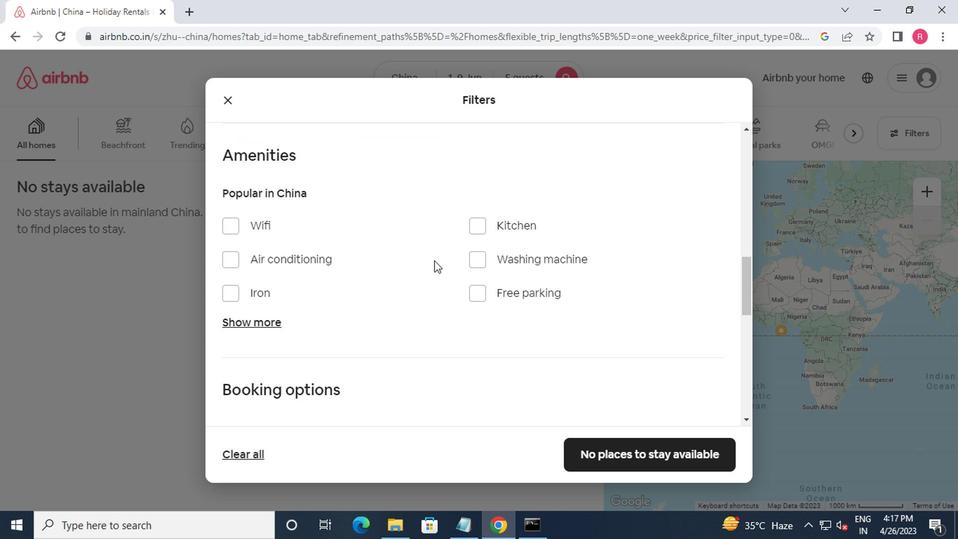
Action: Mouse scrolled (430, 263) with delta (0, 0)
Screenshot: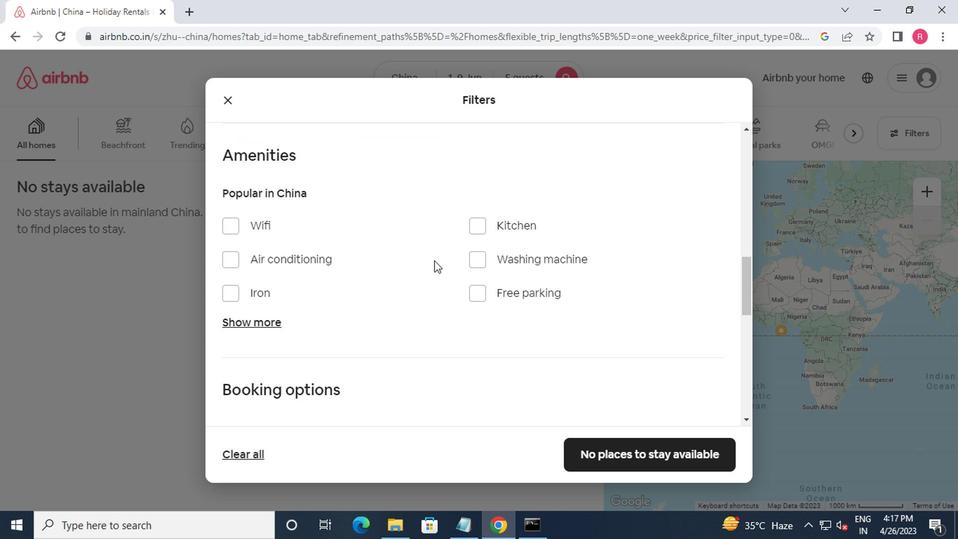 
Action: Mouse moved to (430, 265)
Screenshot: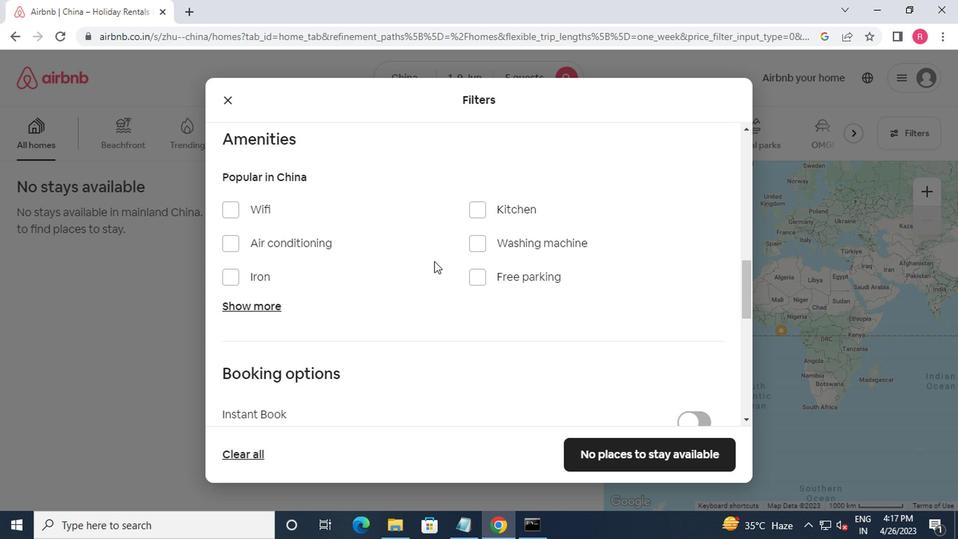 
Action: Mouse scrolled (430, 264) with delta (0, 0)
Screenshot: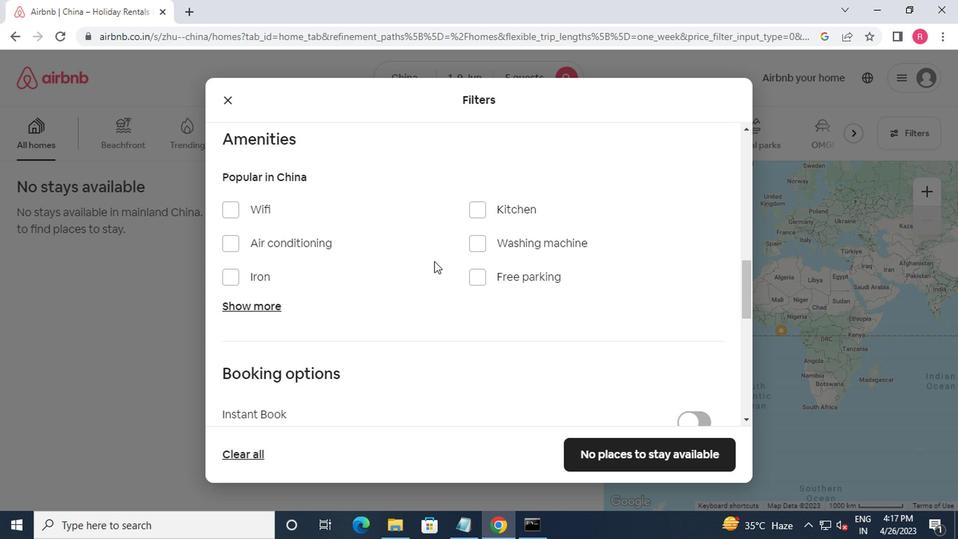 
Action: Mouse moved to (684, 283)
Screenshot: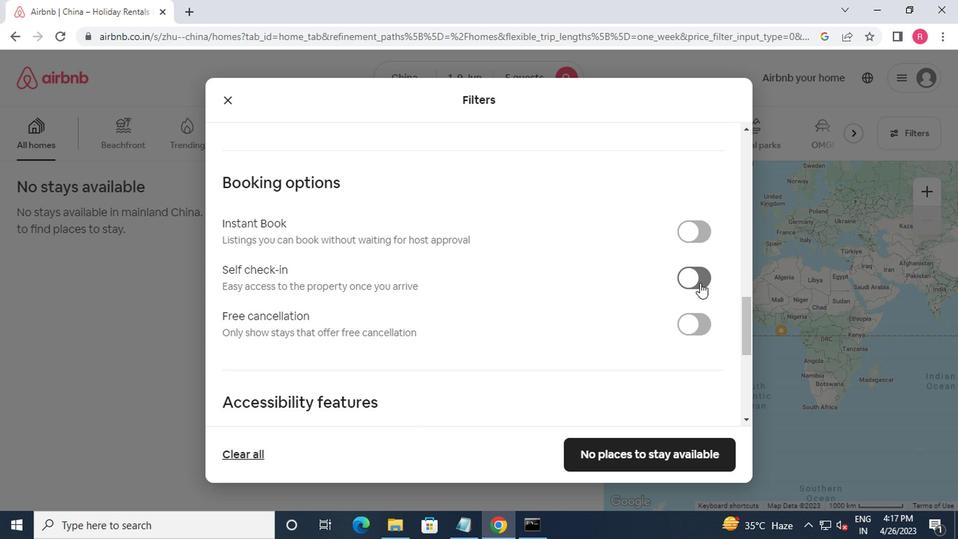 
Action: Mouse pressed left at (684, 283)
Screenshot: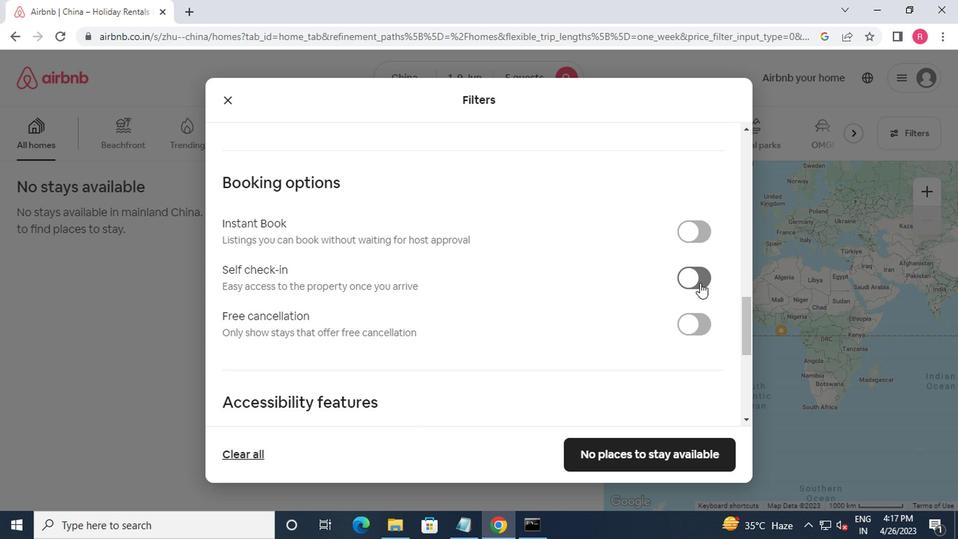 
Action: Mouse moved to (660, 353)
Screenshot: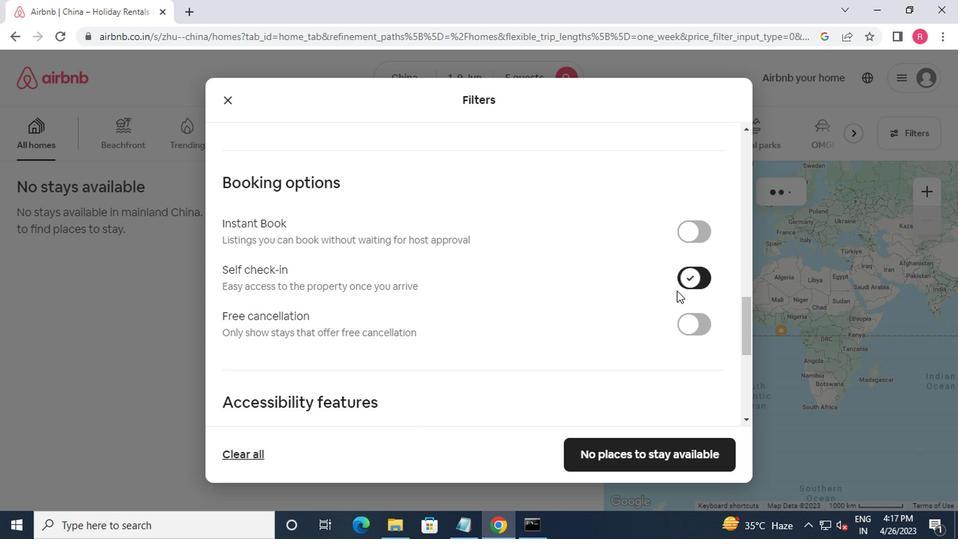 
Action: Mouse scrolled (660, 352) with delta (0, 0)
Screenshot: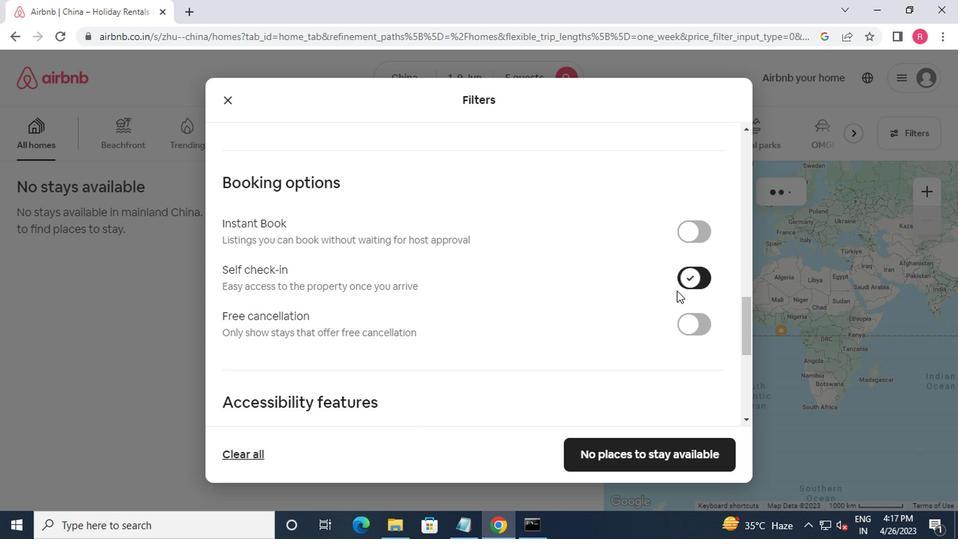 
Action: Mouse moved to (655, 383)
Screenshot: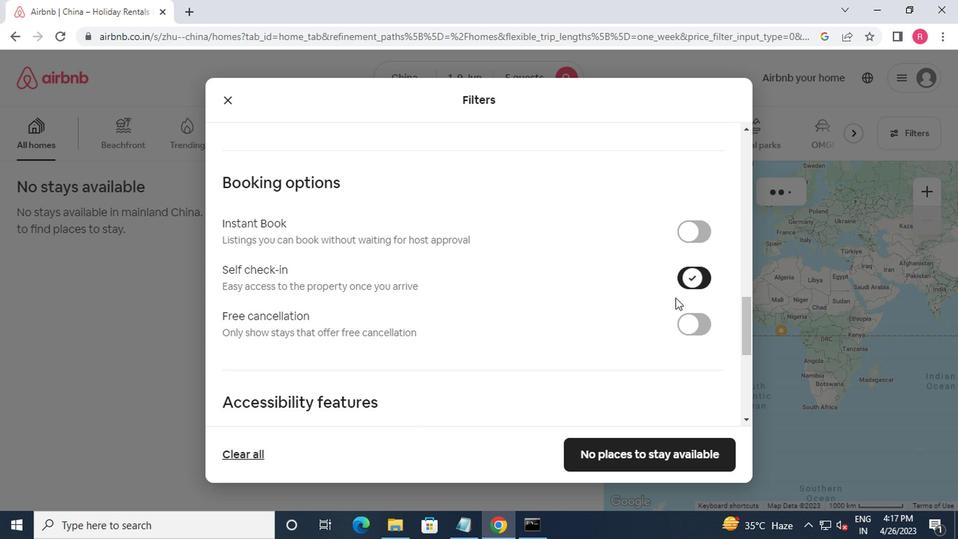 
Action: Mouse scrolled (655, 382) with delta (0, 0)
Screenshot: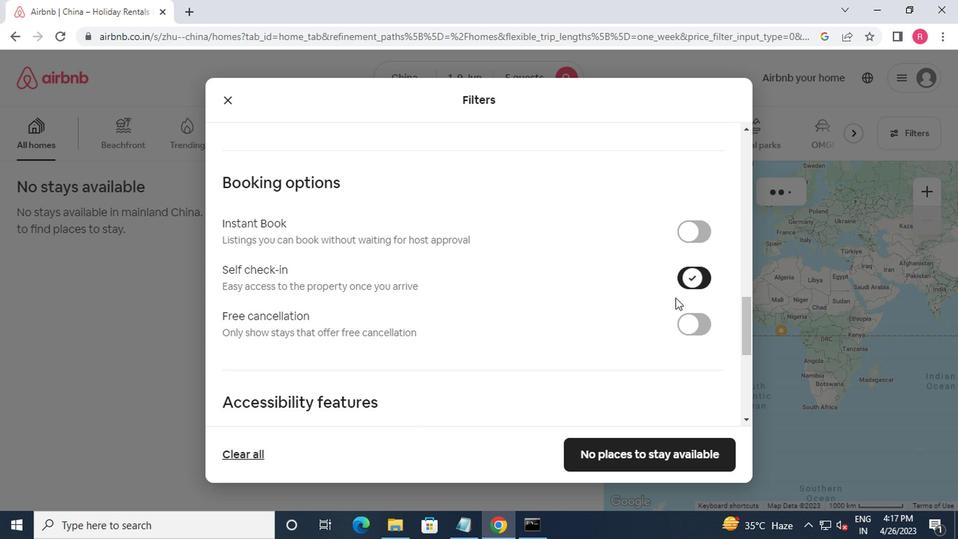 
Action: Mouse moved to (655, 399)
Screenshot: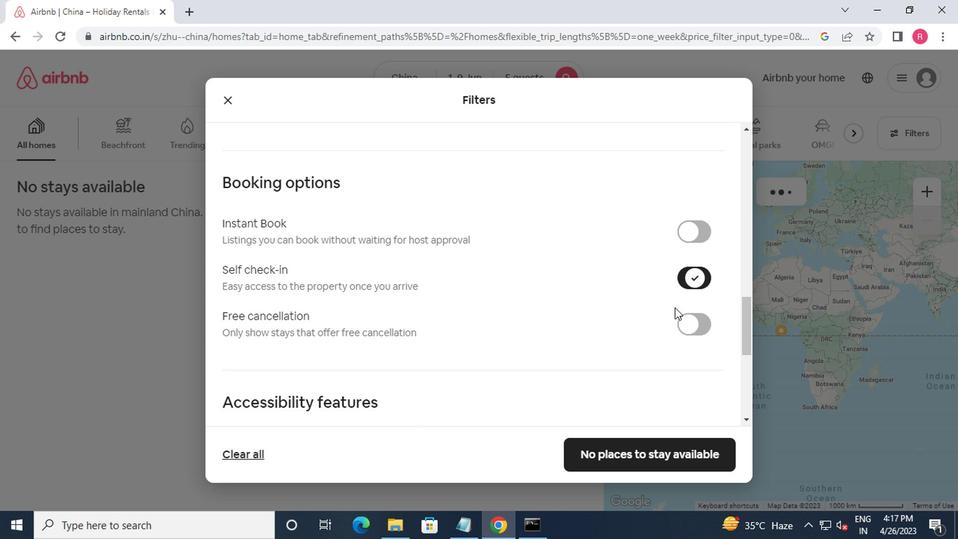 
Action: Mouse scrolled (655, 399) with delta (0, 0)
Screenshot: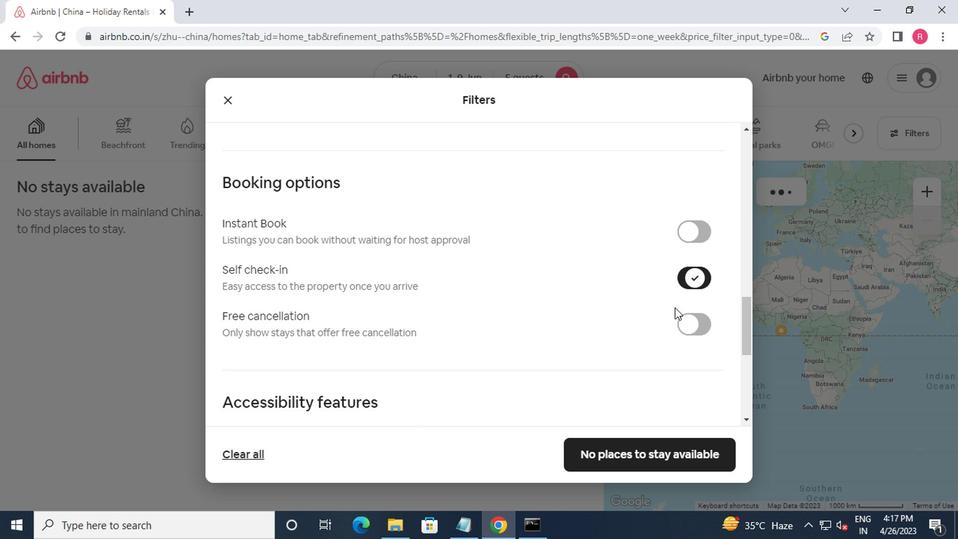 
Action: Mouse moved to (655, 410)
Screenshot: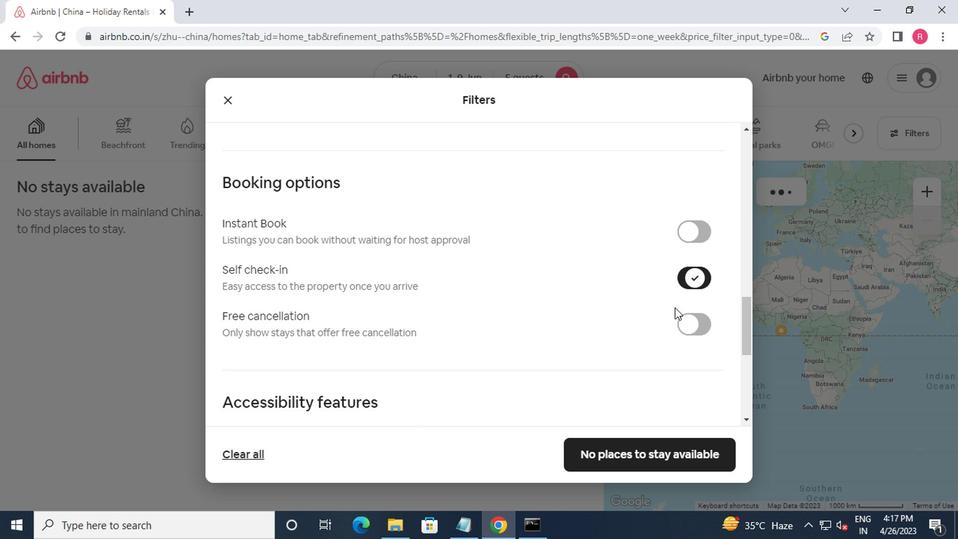 
Action: Mouse scrolled (655, 409) with delta (0, 0)
Screenshot: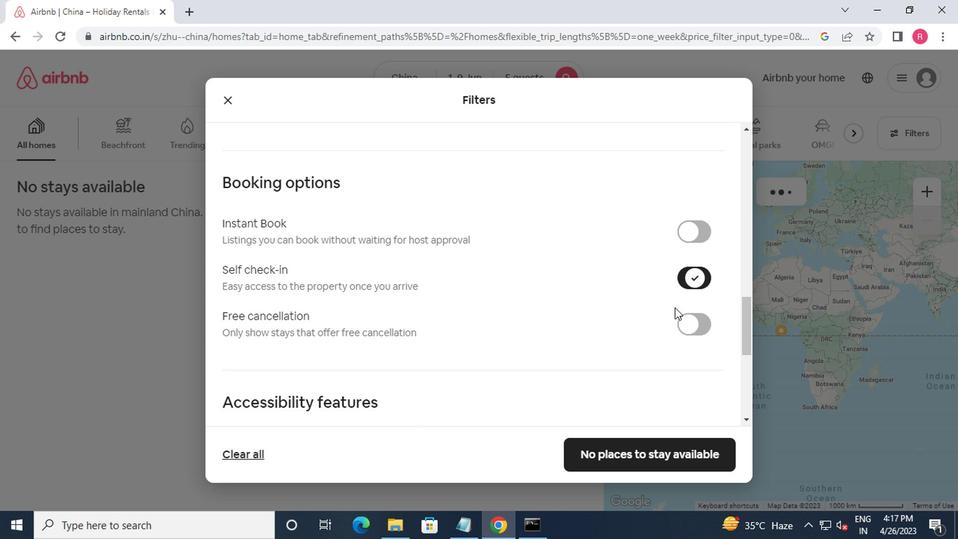 
Action: Mouse moved to (655, 423)
Screenshot: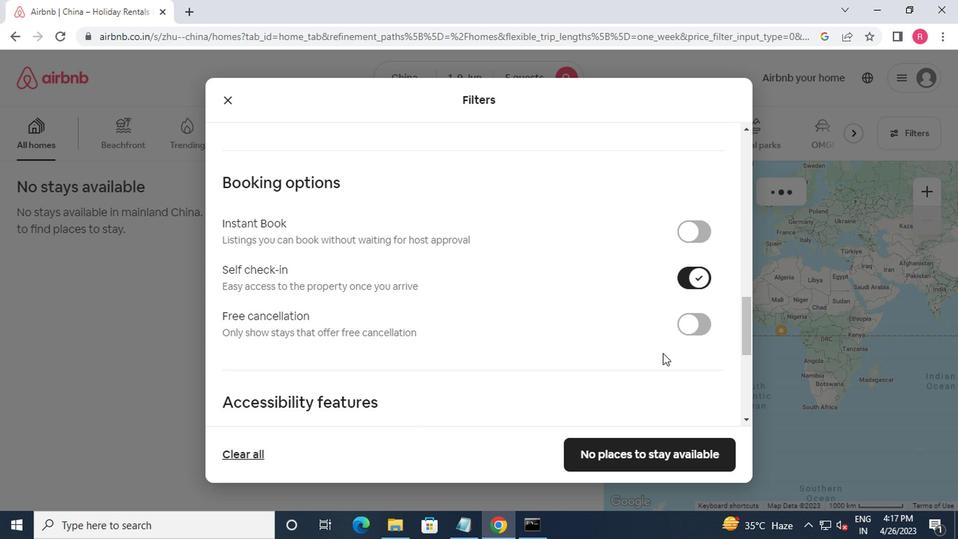 
Action: Mouse scrolled (655, 423) with delta (0, 0)
Screenshot: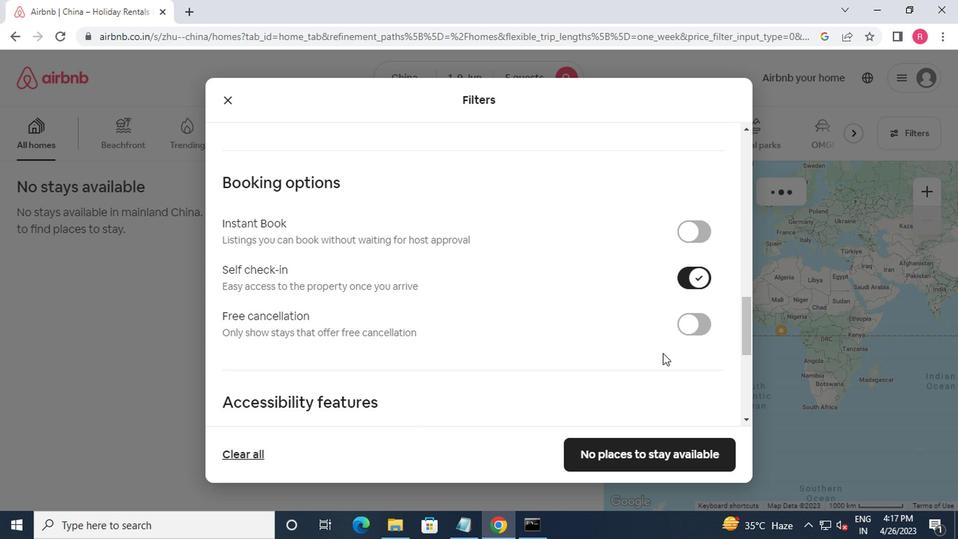 
Action: Mouse moved to (640, 446)
Screenshot: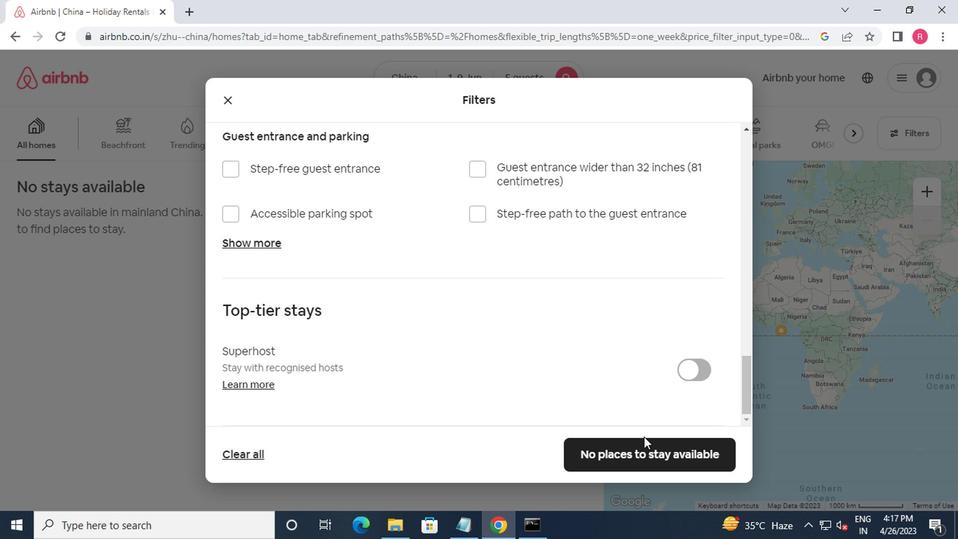 
Action: Mouse scrolled (640, 446) with delta (0, 0)
Screenshot: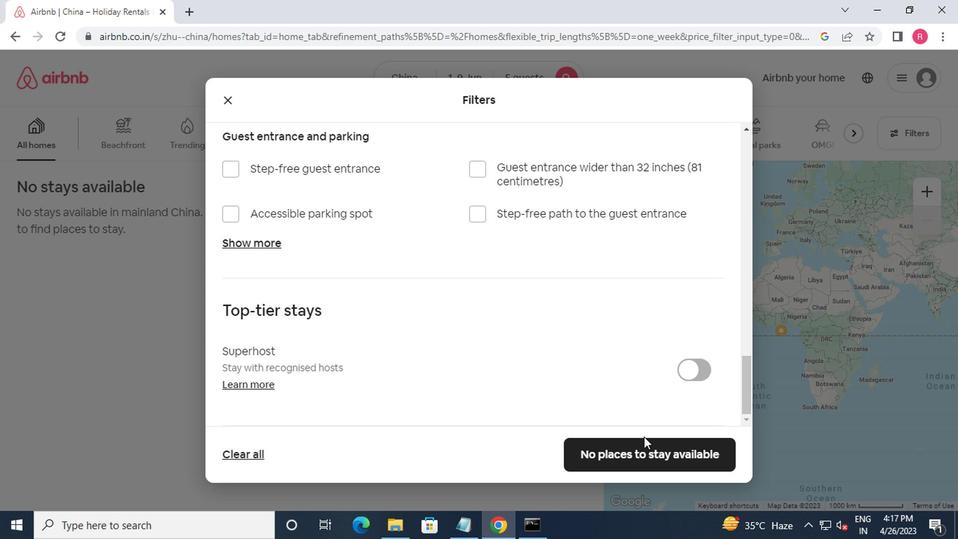 
Action: Mouse moved to (640, 446)
Screenshot: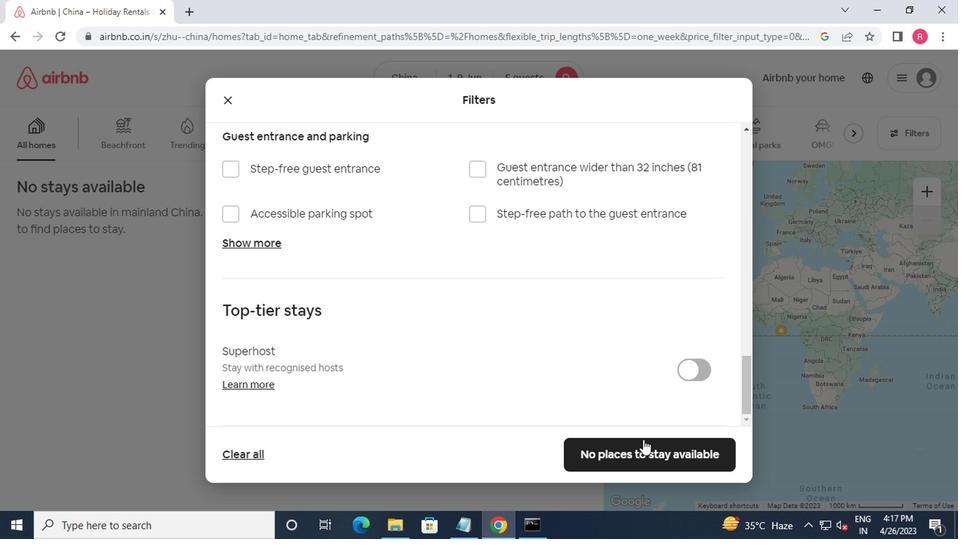 
Action: Mouse scrolled (640, 446) with delta (0, 0)
Screenshot: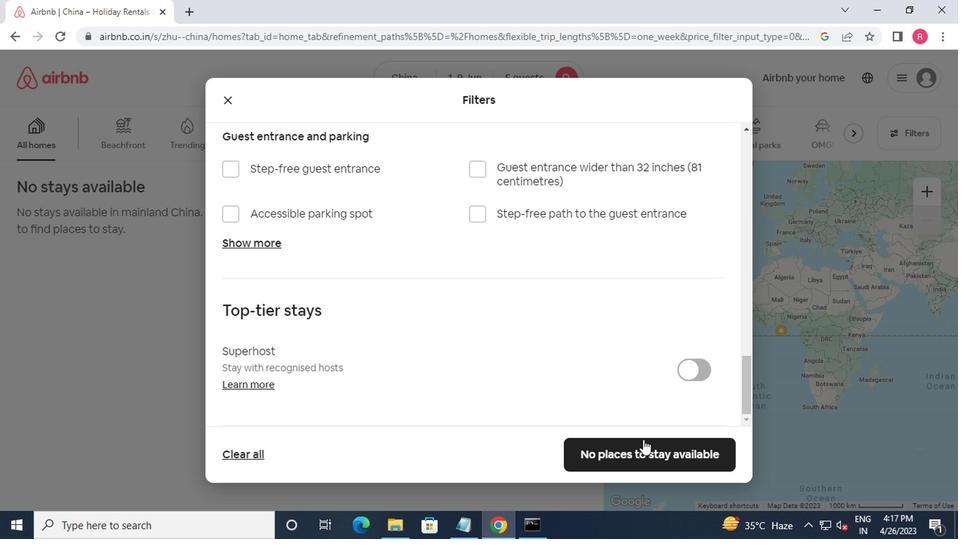 
Action: Mouse moved to (639, 448)
Screenshot: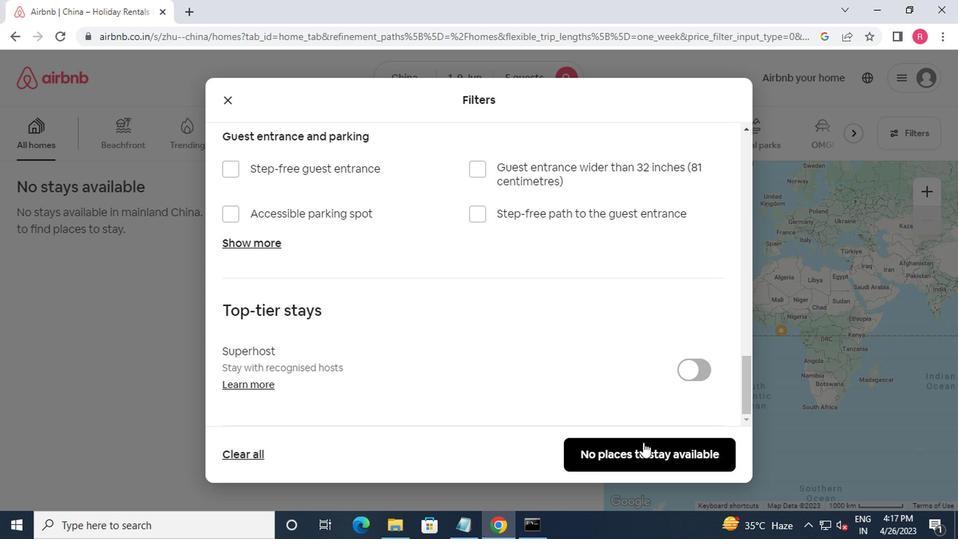 
Action: Mouse scrolled (639, 448) with delta (0, 0)
Screenshot: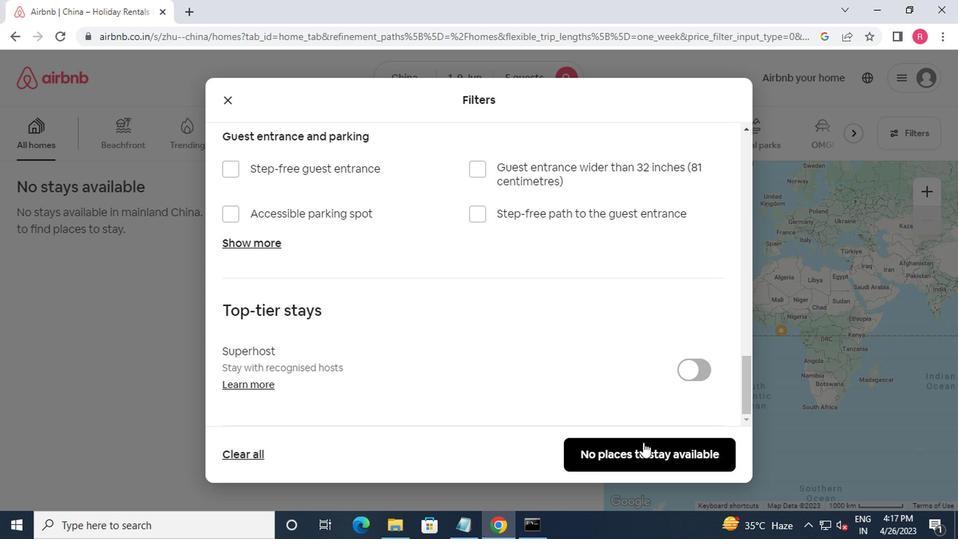 
Action: Mouse moved to (635, 448)
Screenshot: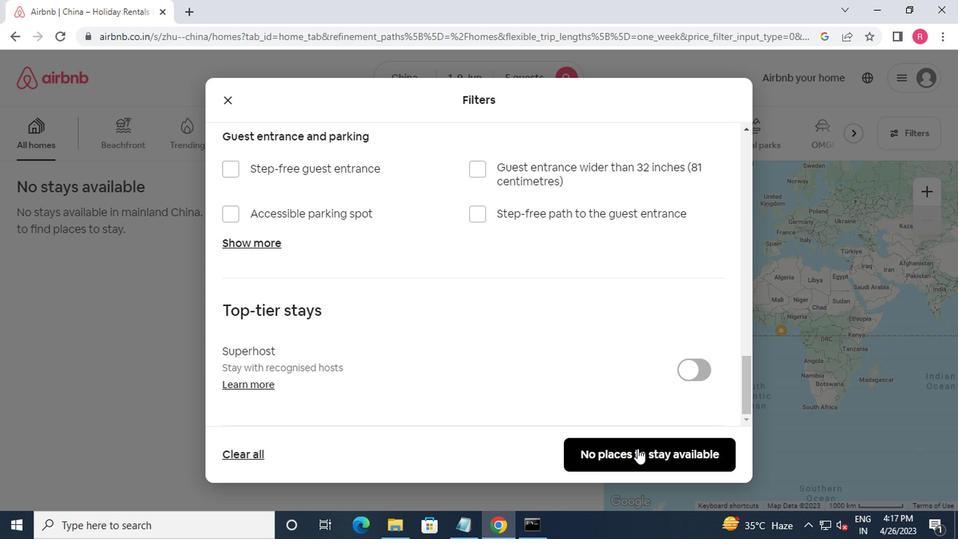 
Action: Mouse pressed left at (635, 448)
Screenshot: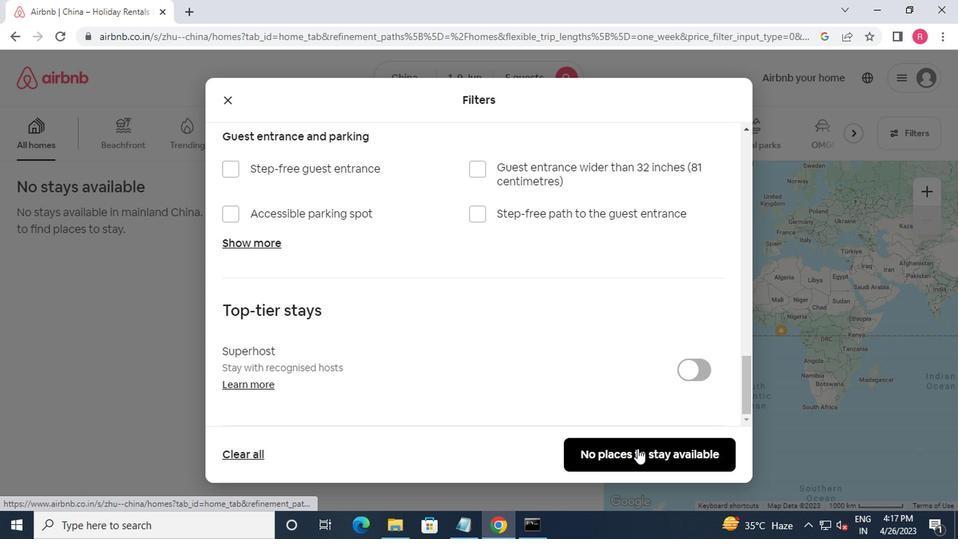 
Action: Mouse moved to (635, 444)
Screenshot: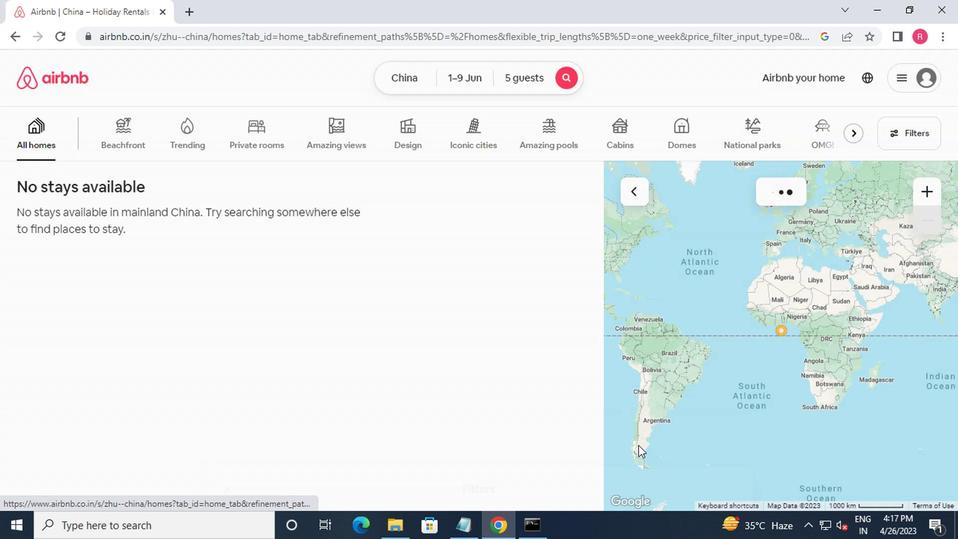 
